 Task: Look for space in Caohe, China from 15th June, 2023 to 21st June, 2023 for 5 adults in price range Rs.14000 to Rs.25000. Place can be entire place with 3 bedrooms having 3 beds and 3 bathrooms. Property type can be house, flat, guest house. Booking option can be shelf check-in. Required host language is Chinese (Simplified).
Action: Mouse moved to (637, 87)
Screenshot: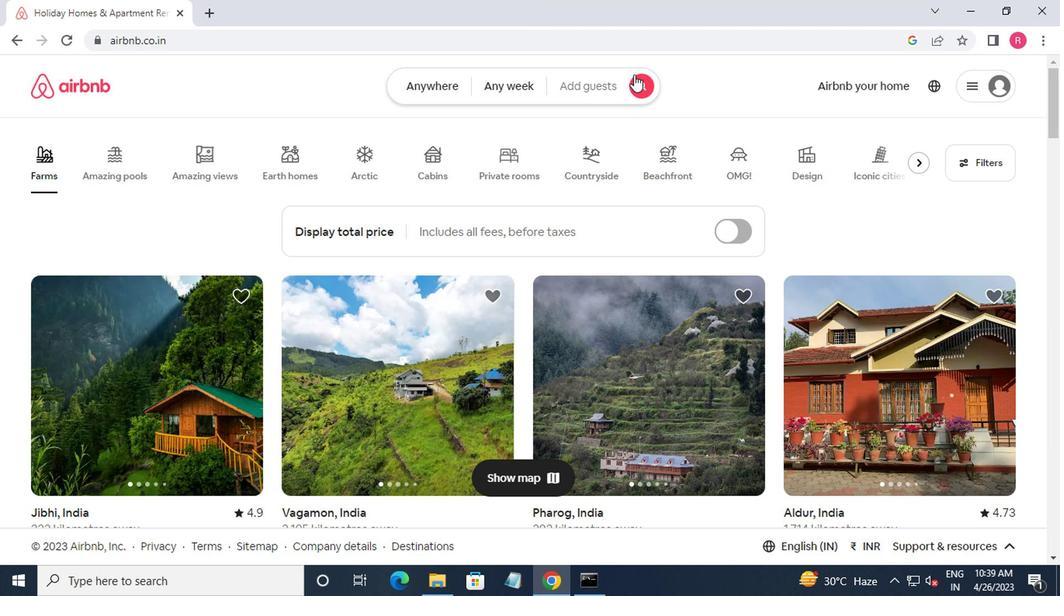 
Action: Mouse pressed left at (637, 87)
Screenshot: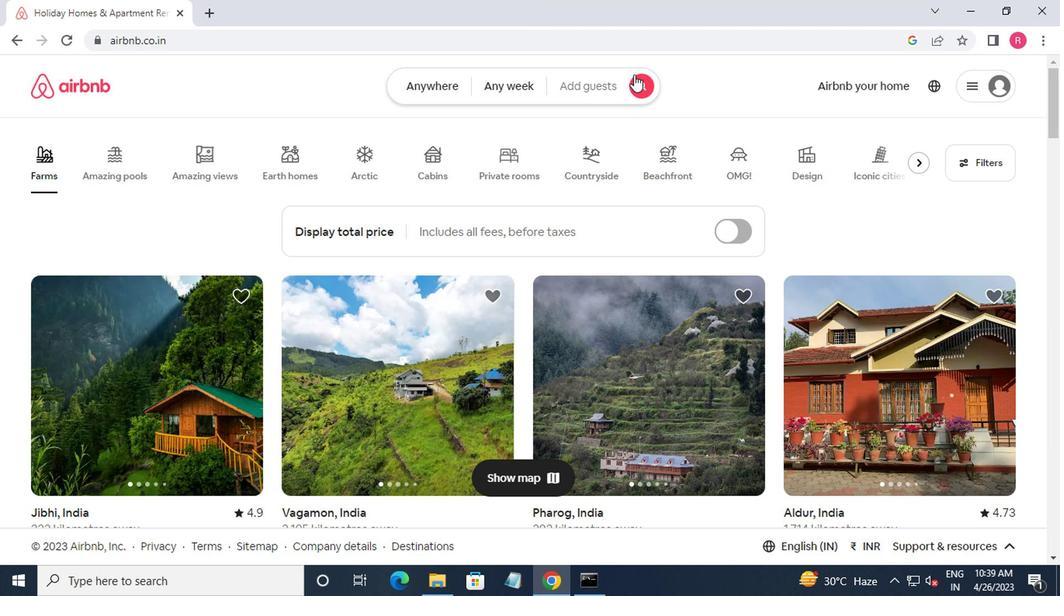 
Action: Mouse moved to (307, 161)
Screenshot: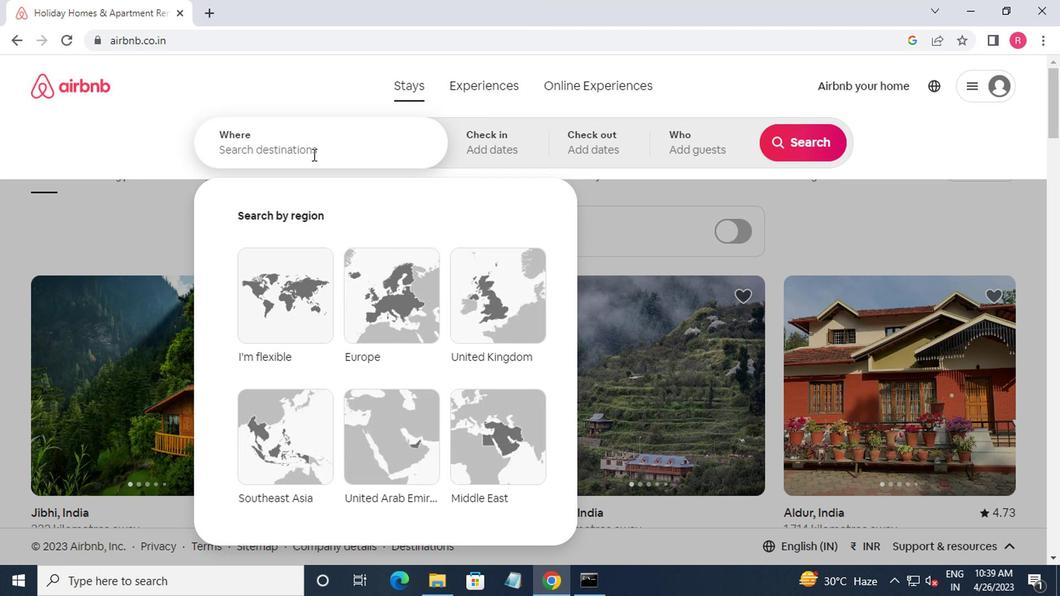 
Action: Mouse pressed left at (307, 161)
Screenshot: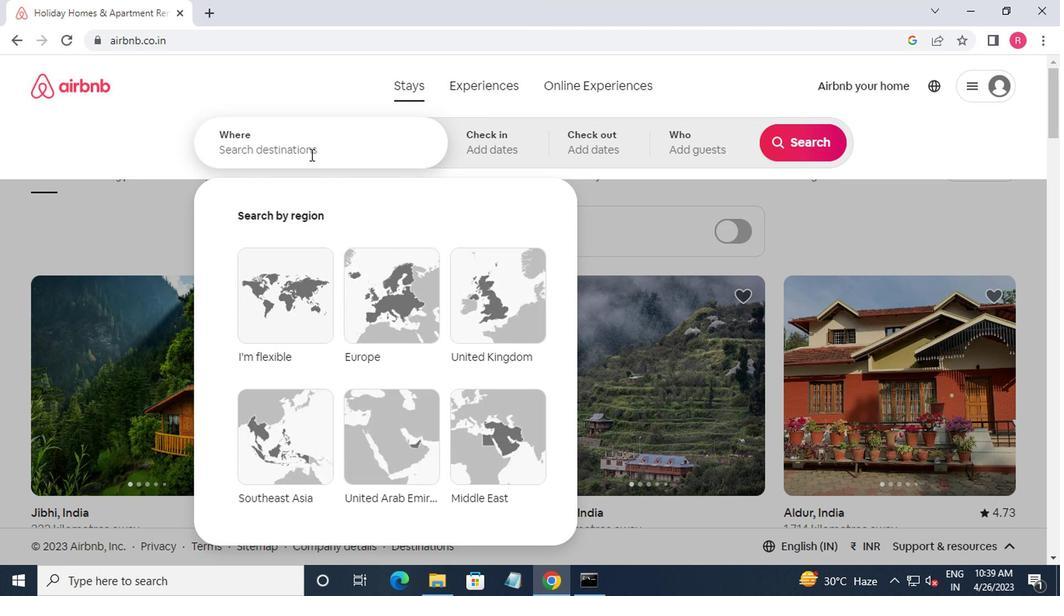 
Action: Mouse moved to (309, 164)
Screenshot: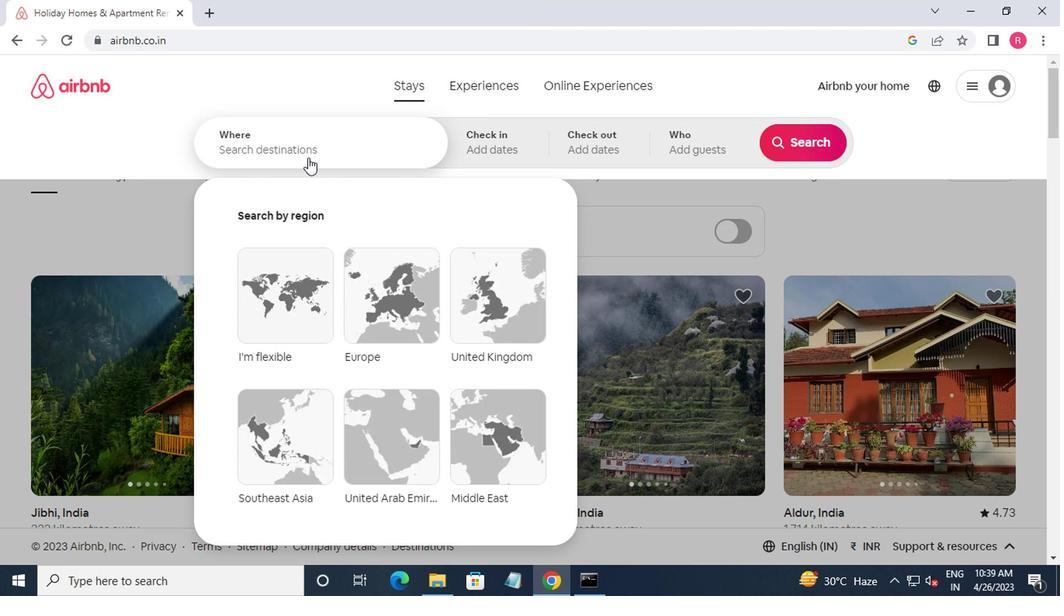 
Action: Key pressed caoj<Key.backspace>he,china<Key.enter>
Screenshot: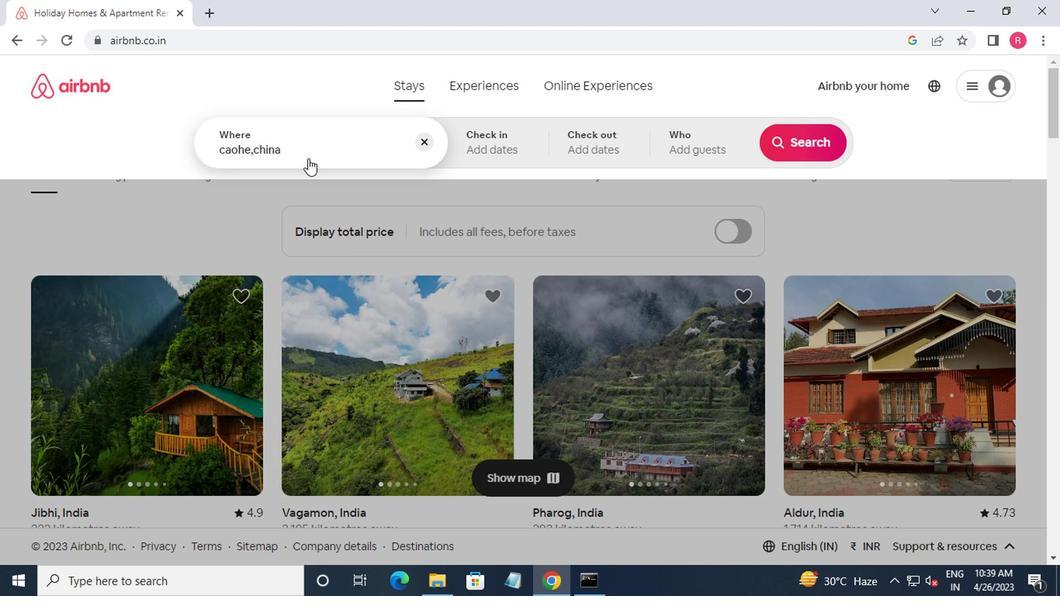
Action: Mouse moved to (788, 264)
Screenshot: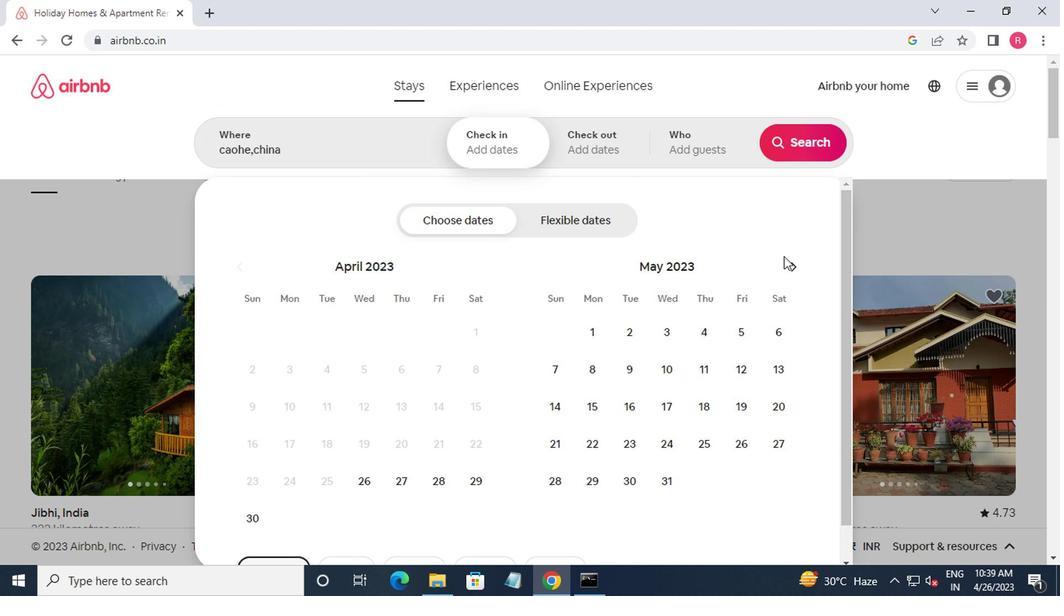 
Action: Mouse pressed left at (788, 264)
Screenshot: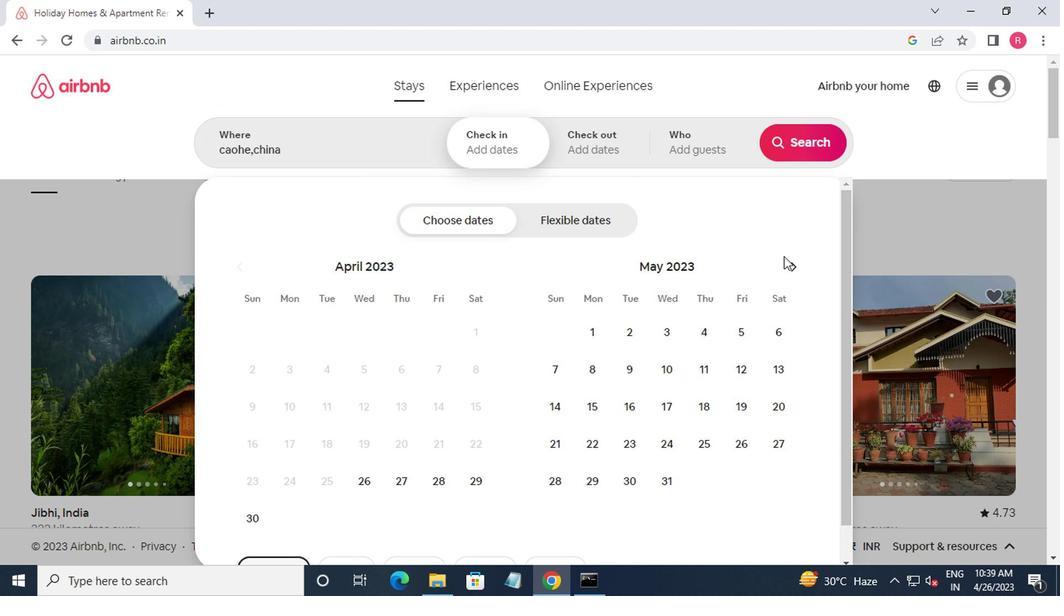 
Action: Mouse moved to (694, 404)
Screenshot: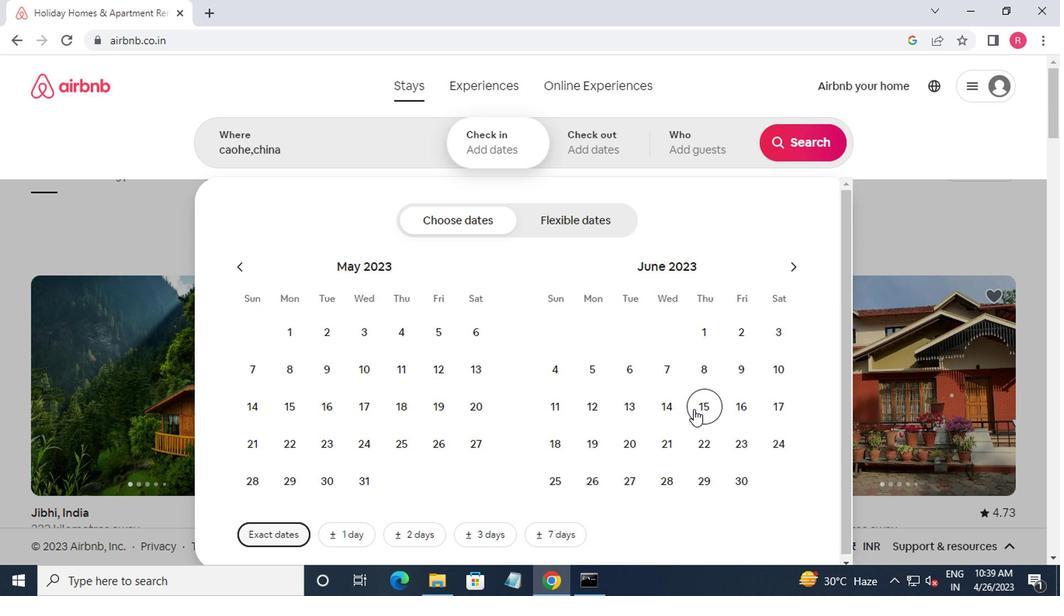 
Action: Mouse pressed left at (694, 404)
Screenshot: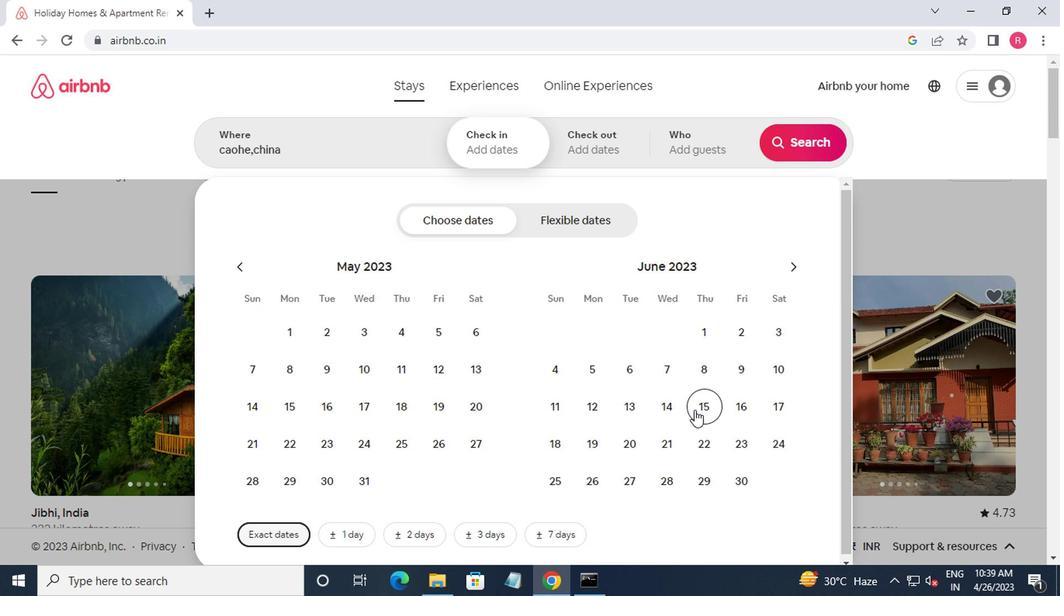 
Action: Mouse moved to (680, 435)
Screenshot: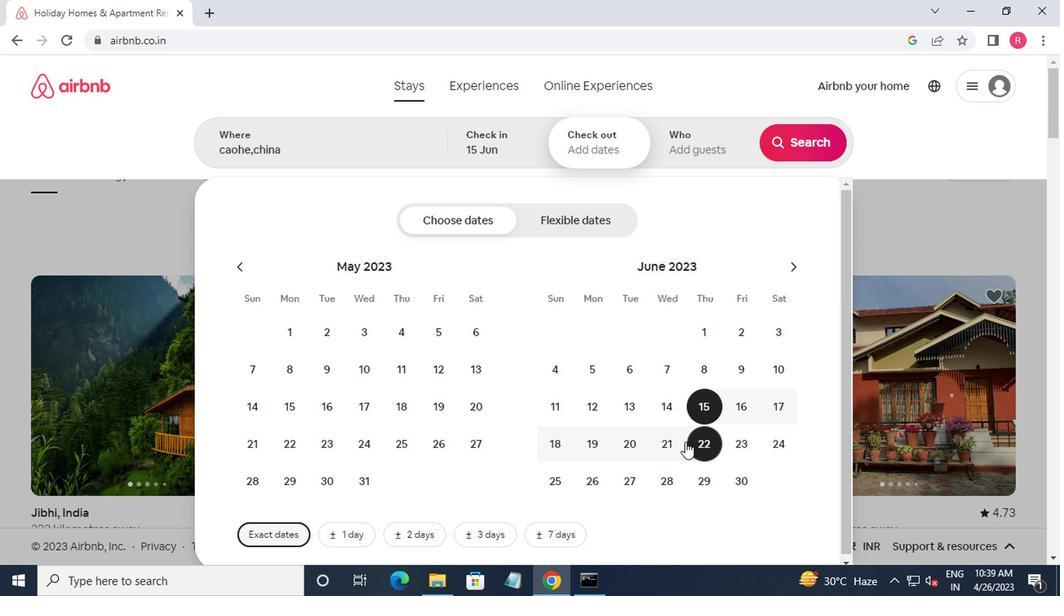 
Action: Mouse pressed left at (680, 435)
Screenshot: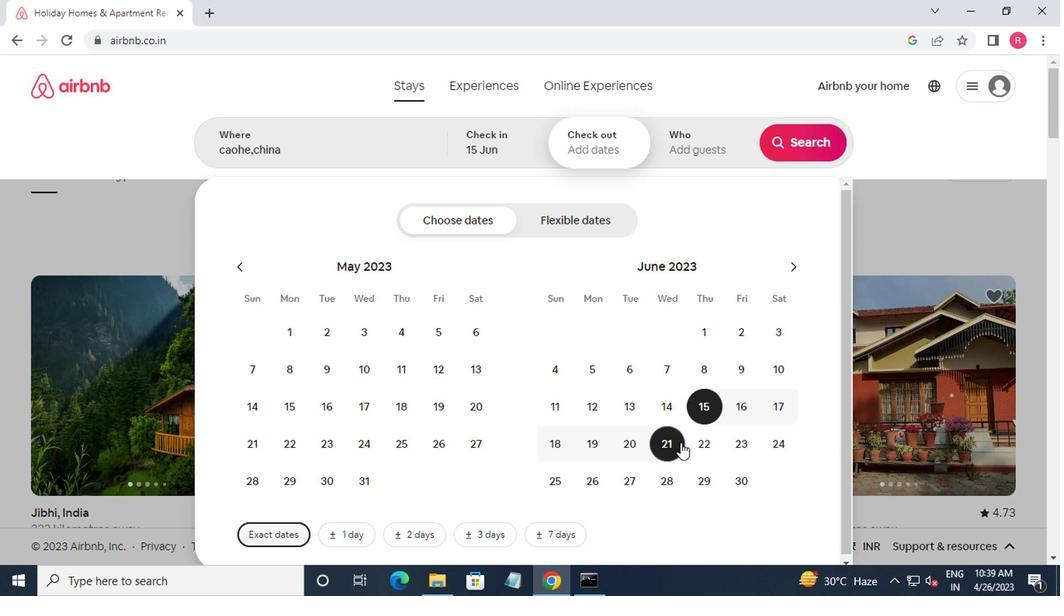 
Action: Mouse moved to (682, 163)
Screenshot: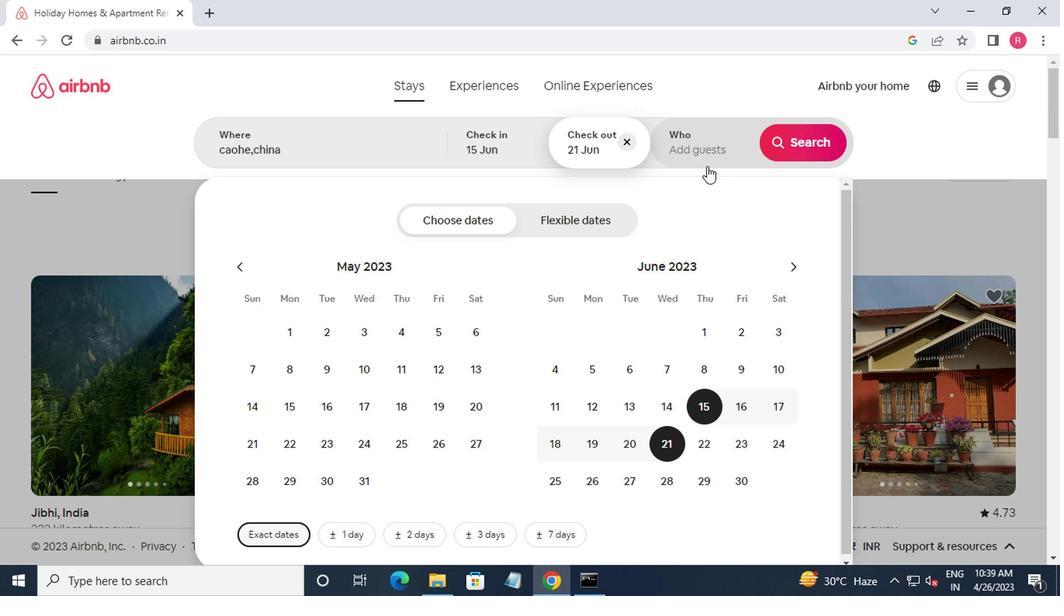 
Action: Mouse pressed left at (682, 163)
Screenshot: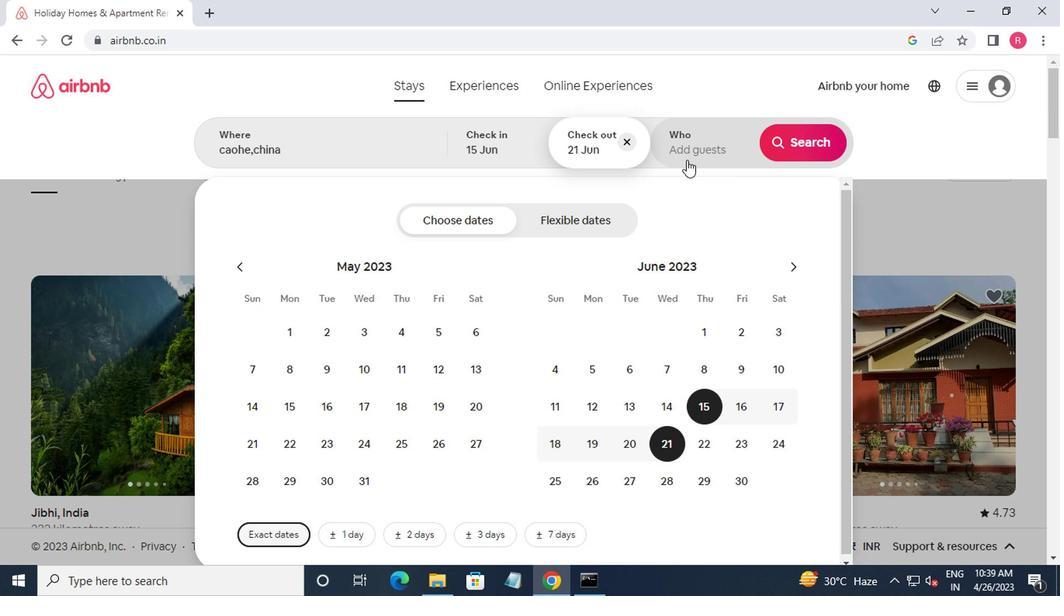 
Action: Mouse moved to (803, 225)
Screenshot: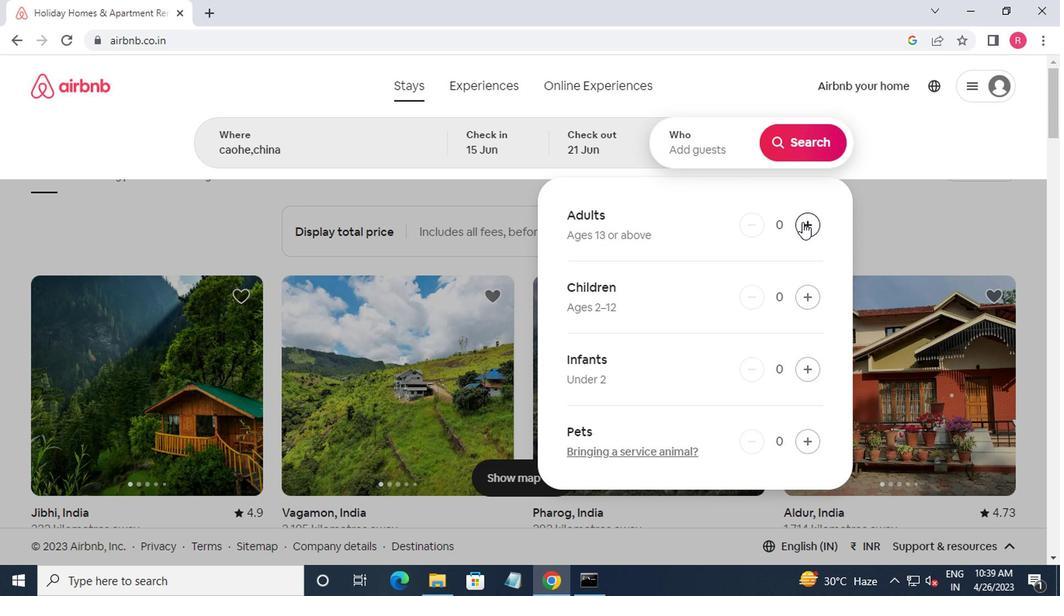 
Action: Mouse pressed left at (803, 225)
Screenshot: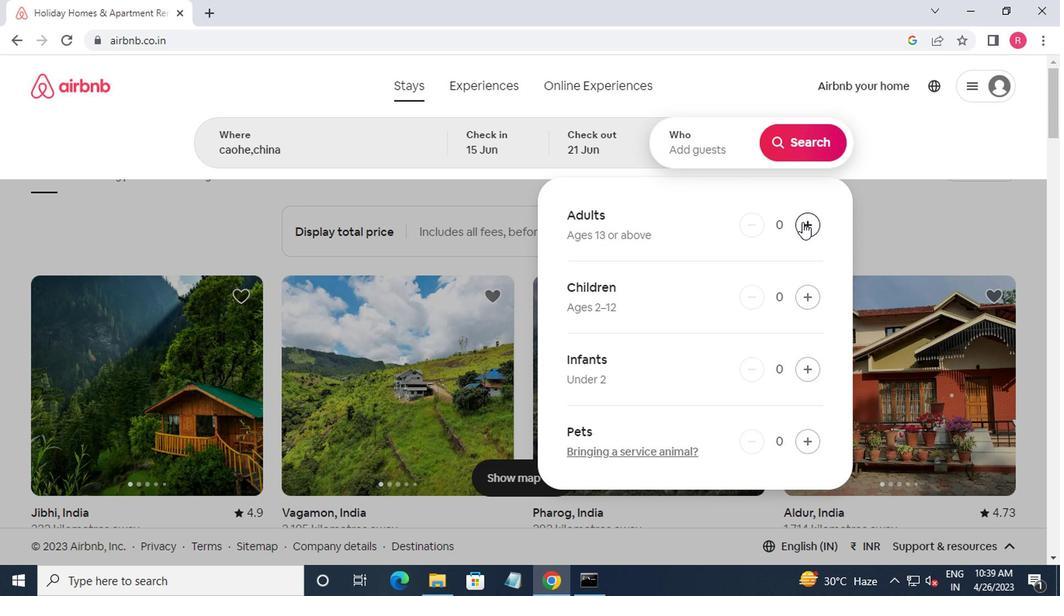 
Action: Mouse moved to (803, 226)
Screenshot: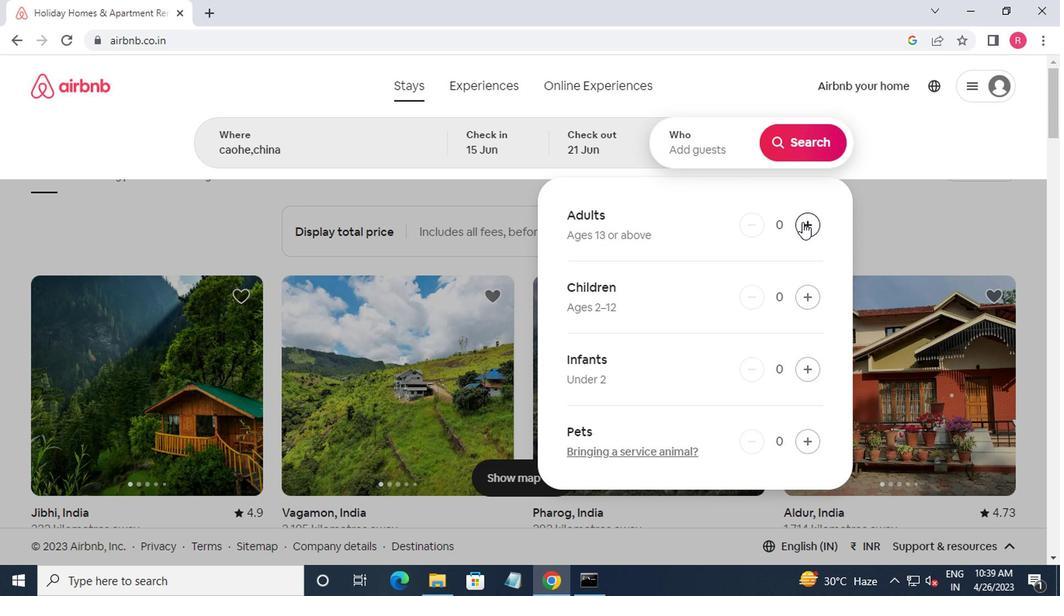 
Action: Mouse pressed left at (803, 226)
Screenshot: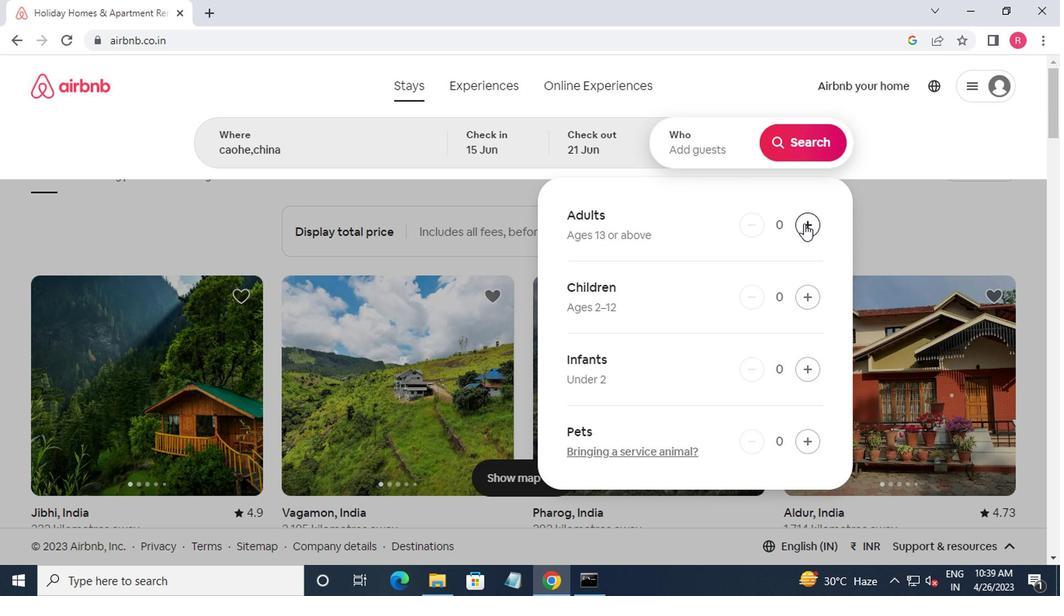 
Action: Mouse moved to (803, 226)
Screenshot: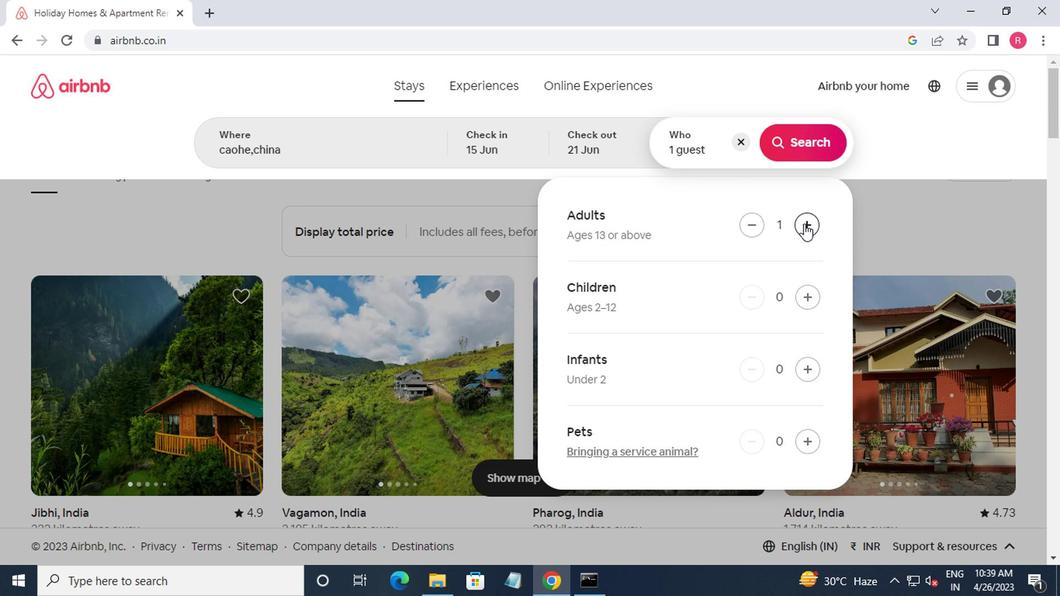 
Action: Mouse pressed left at (803, 226)
Screenshot: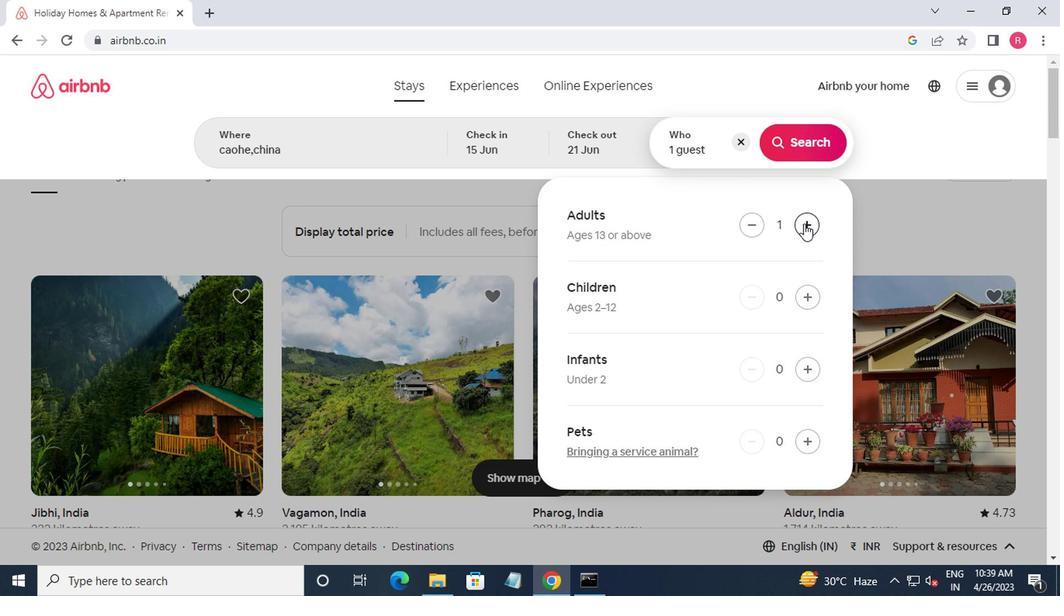 
Action: Mouse pressed left at (803, 226)
Screenshot: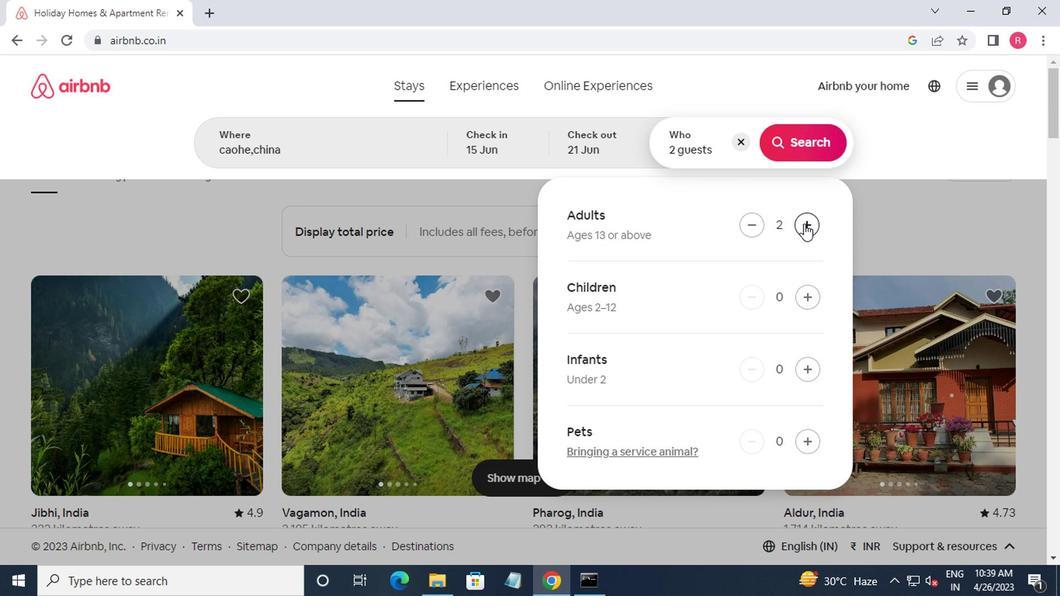 
Action: Mouse pressed left at (803, 226)
Screenshot: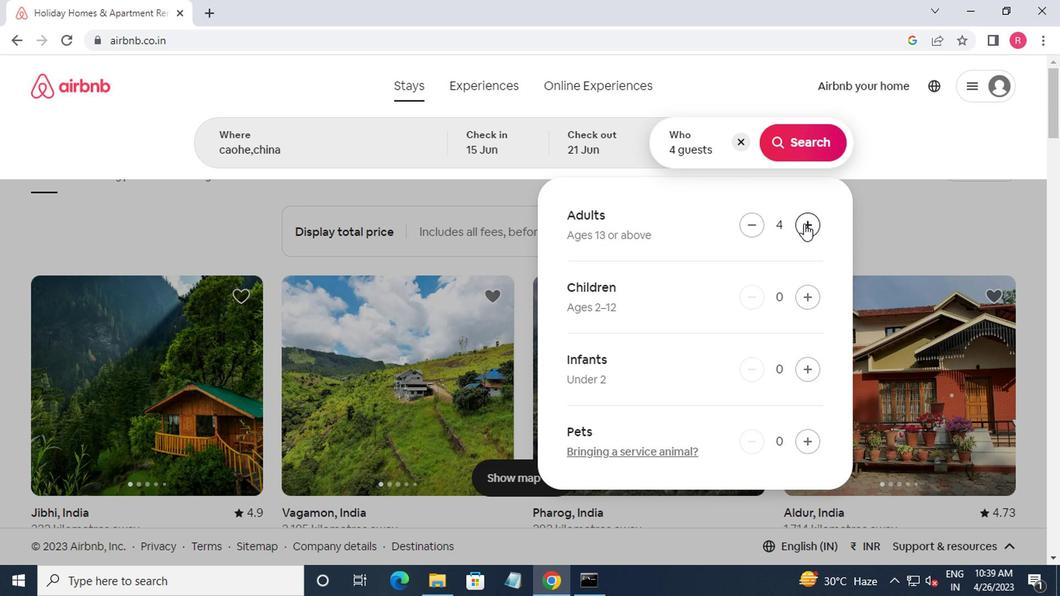 
Action: Mouse moved to (794, 159)
Screenshot: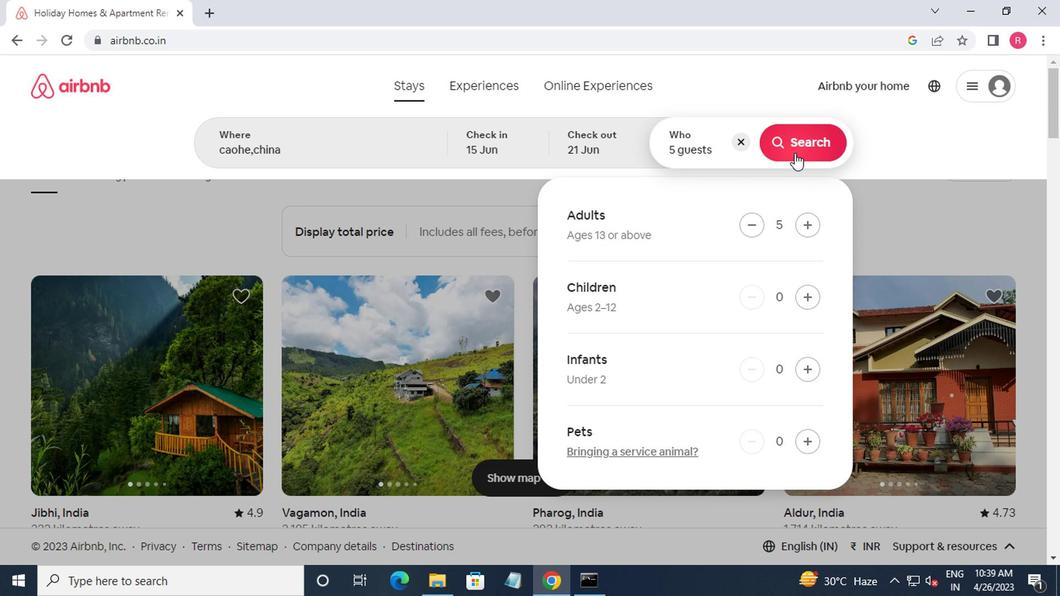
Action: Mouse pressed left at (794, 159)
Screenshot: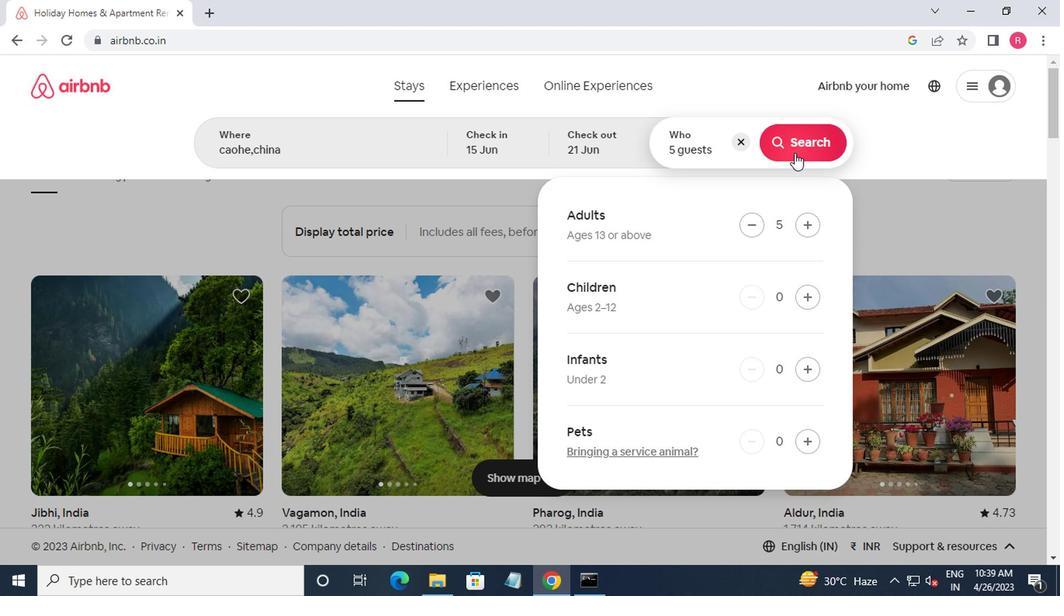 
Action: Mouse moved to (993, 156)
Screenshot: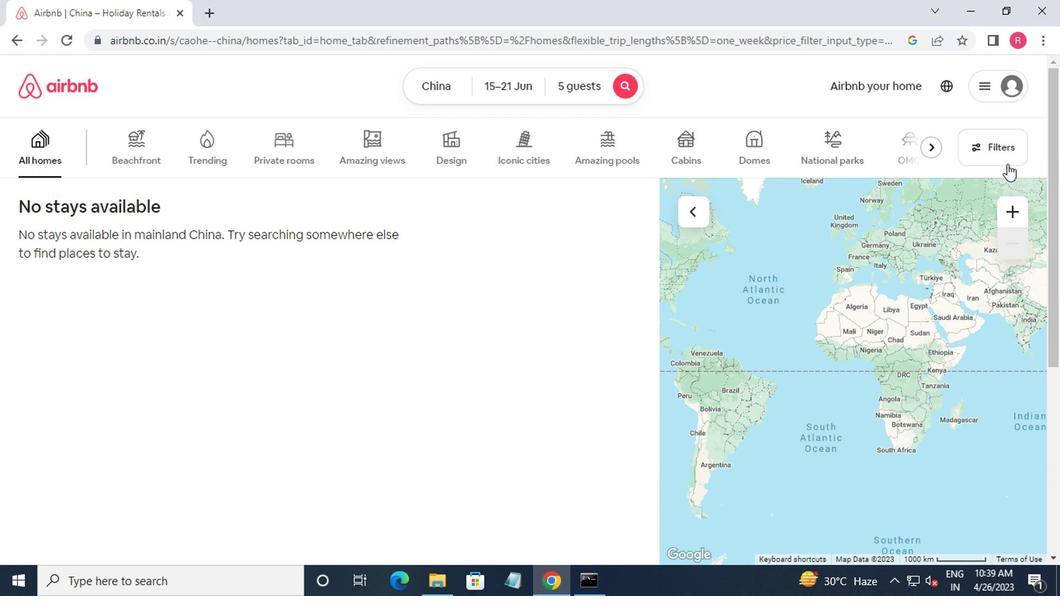 
Action: Mouse pressed left at (993, 156)
Screenshot: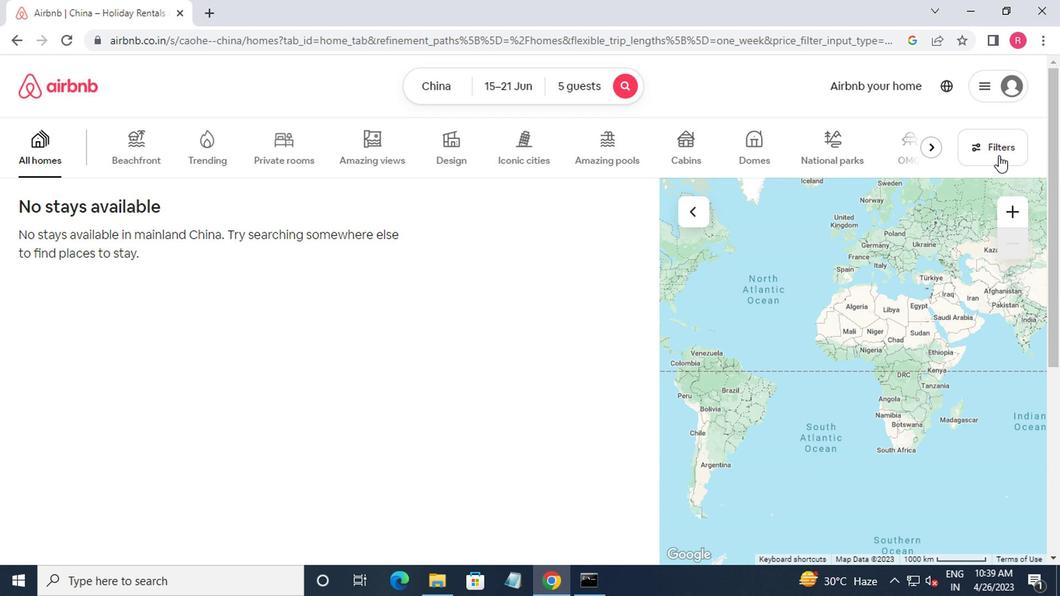 
Action: Mouse moved to (396, 252)
Screenshot: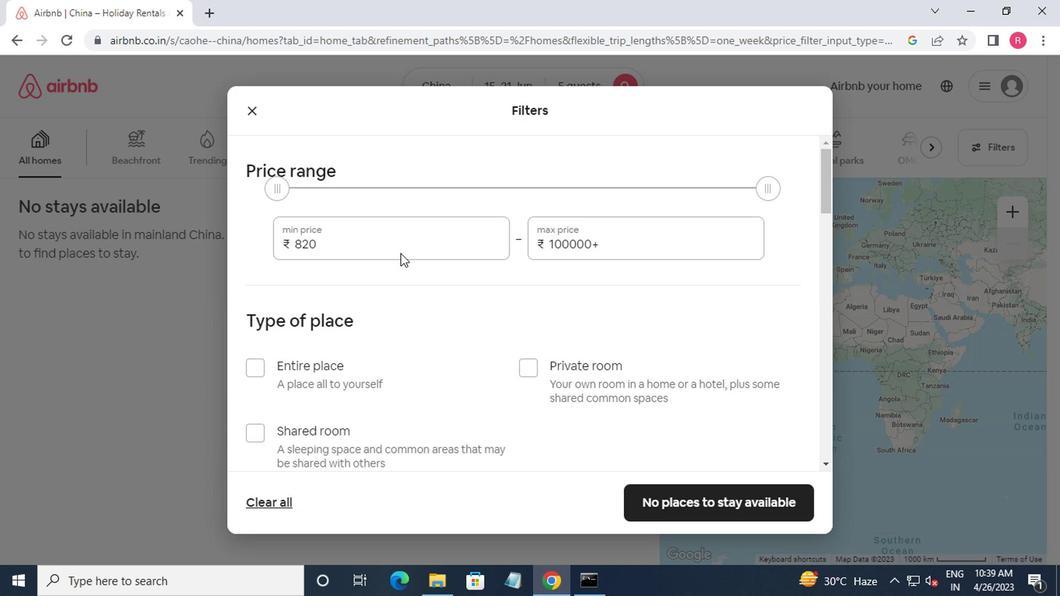 
Action: Mouse pressed left at (396, 252)
Screenshot: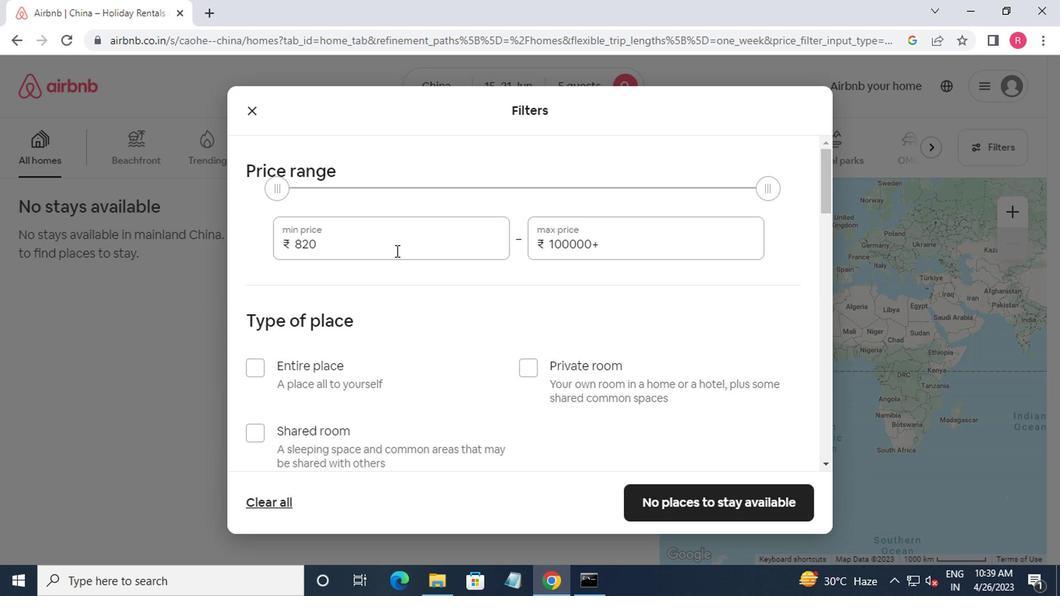 
Action: Mouse moved to (394, 252)
Screenshot: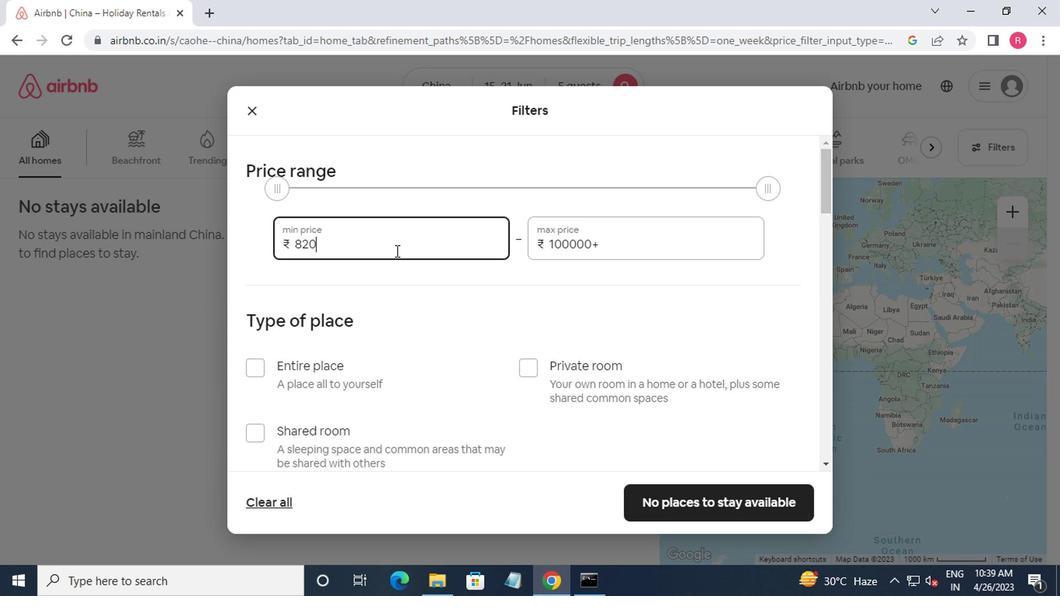 
Action: Key pressed <Key.backspace><Key.backspace><Key.backspace><Key.backspace>14000<Key.backspace><Key.backspace><Key.backspace><Key.backspace><Key.backspace><Key.backspace><Key.backspace><Key.backspace><Key.backspace><Key.backspace><Key.backspace>14000<Key.tab>250000<Key.backspace>
Screenshot: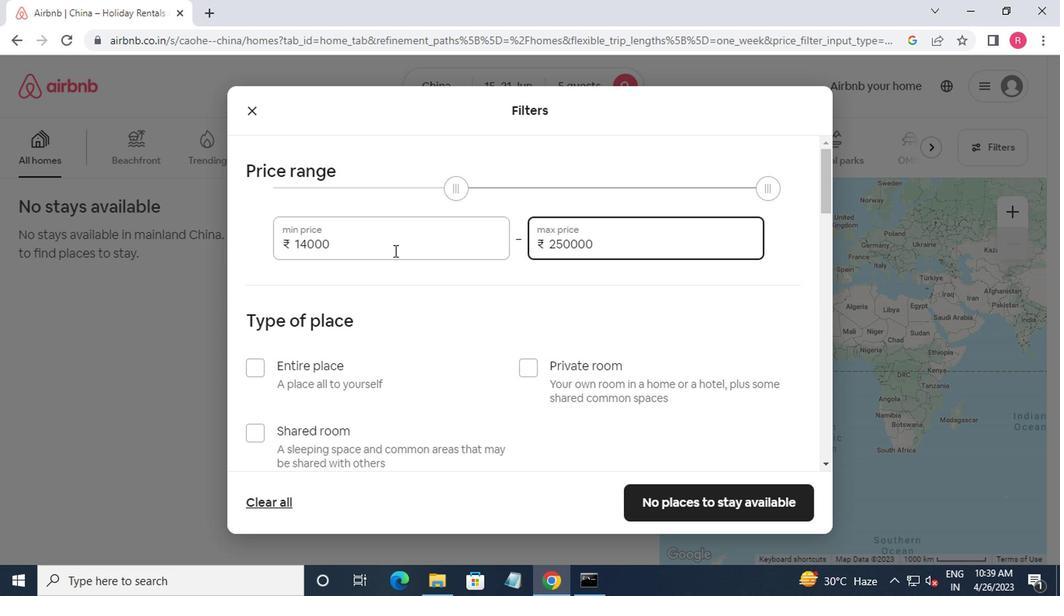 
Action: Mouse moved to (419, 253)
Screenshot: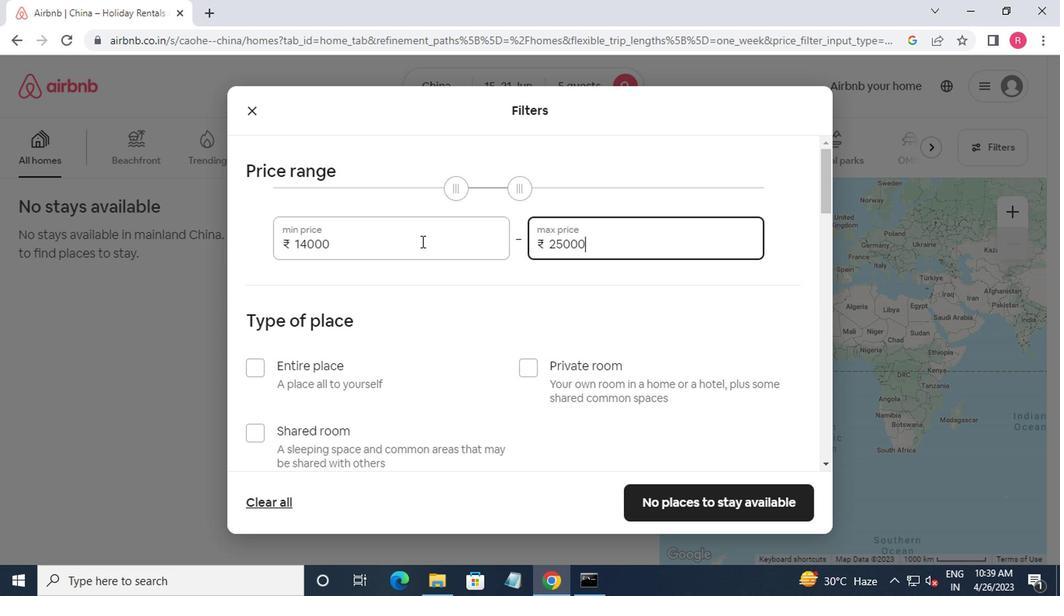 
Action: Mouse scrolled (419, 252) with delta (0, 0)
Screenshot: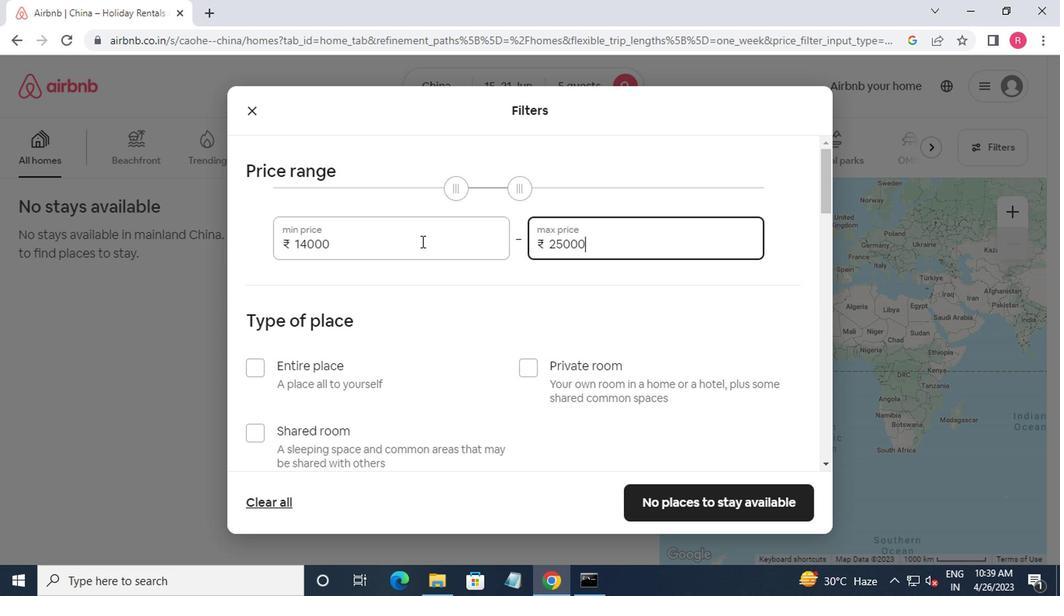 
Action: Mouse moved to (423, 255)
Screenshot: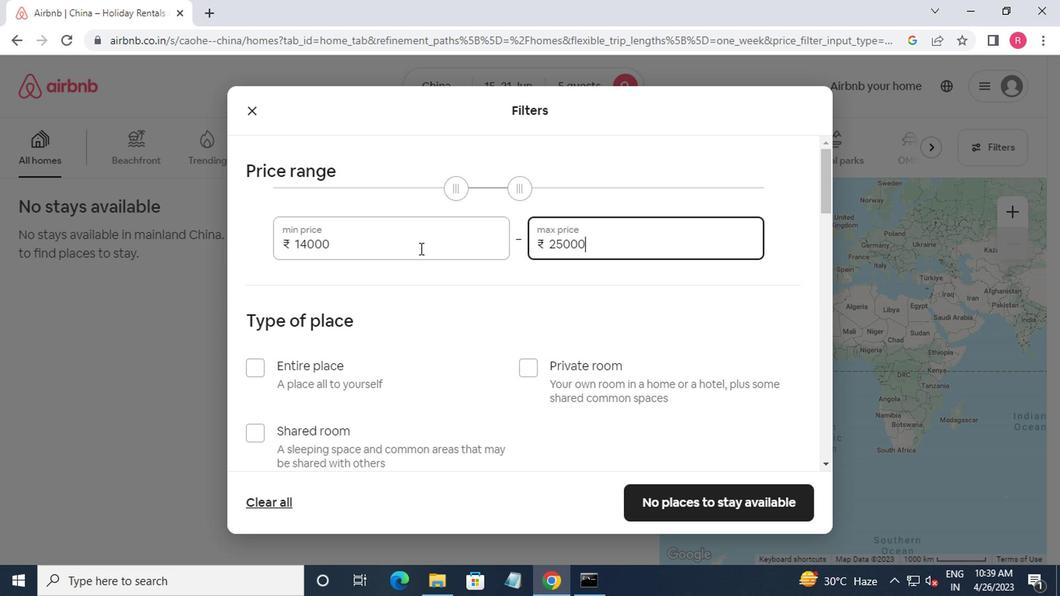 
Action: Mouse scrolled (423, 254) with delta (0, 0)
Screenshot: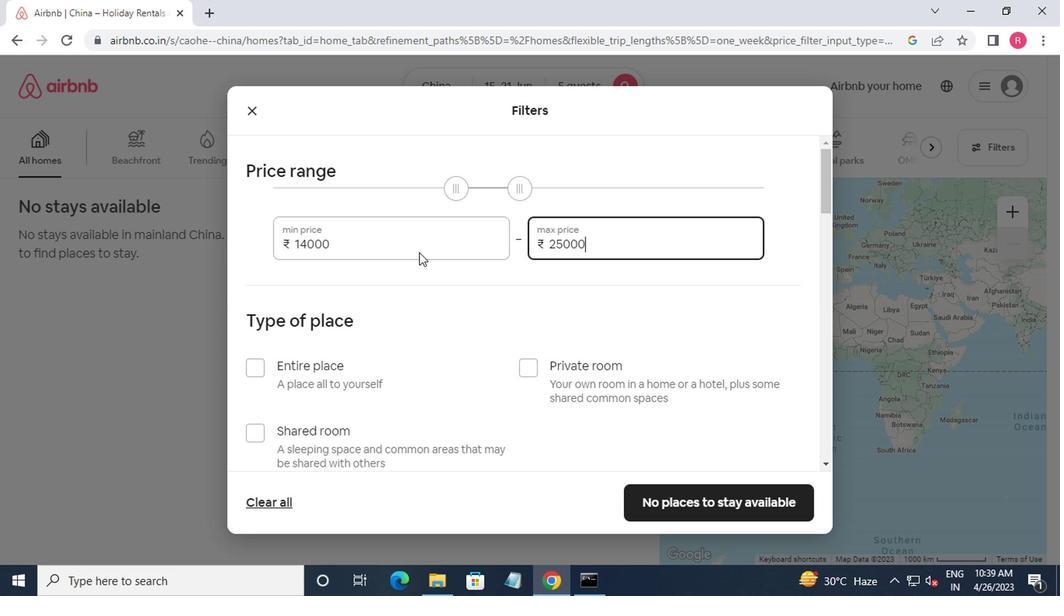 
Action: Mouse moved to (259, 217)
Screenshot: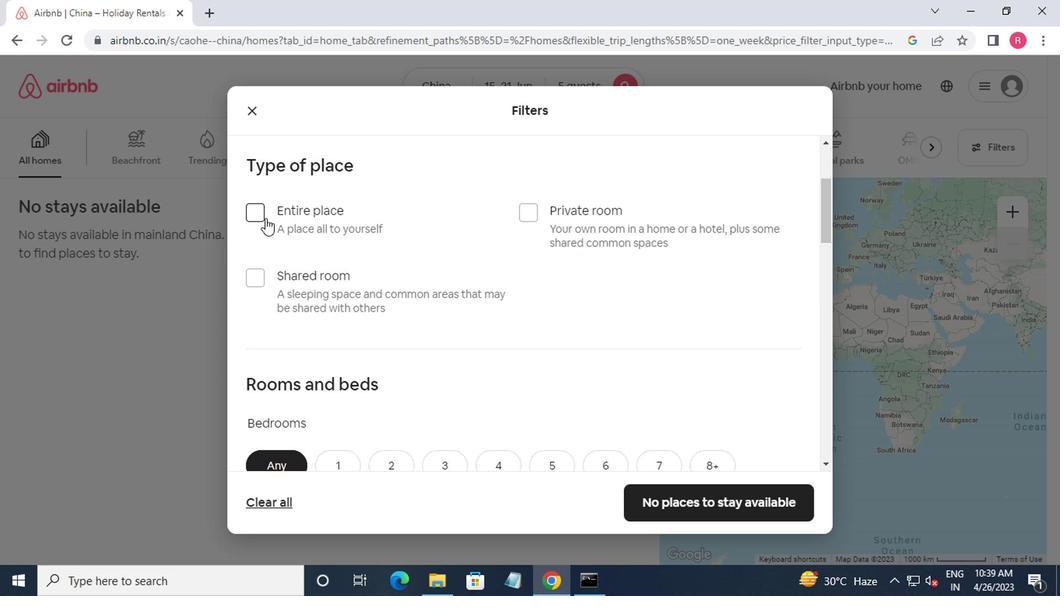 
Action: Mouse pressed left at (259, 217)
Screenshot: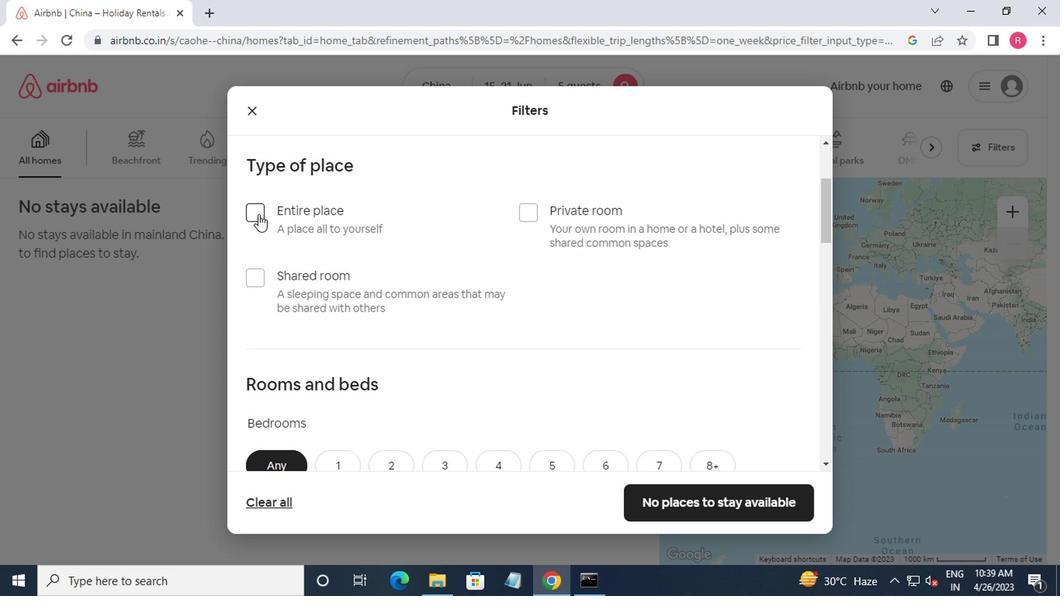 
Action: Mouse moved to (270, 232)
Screenshot: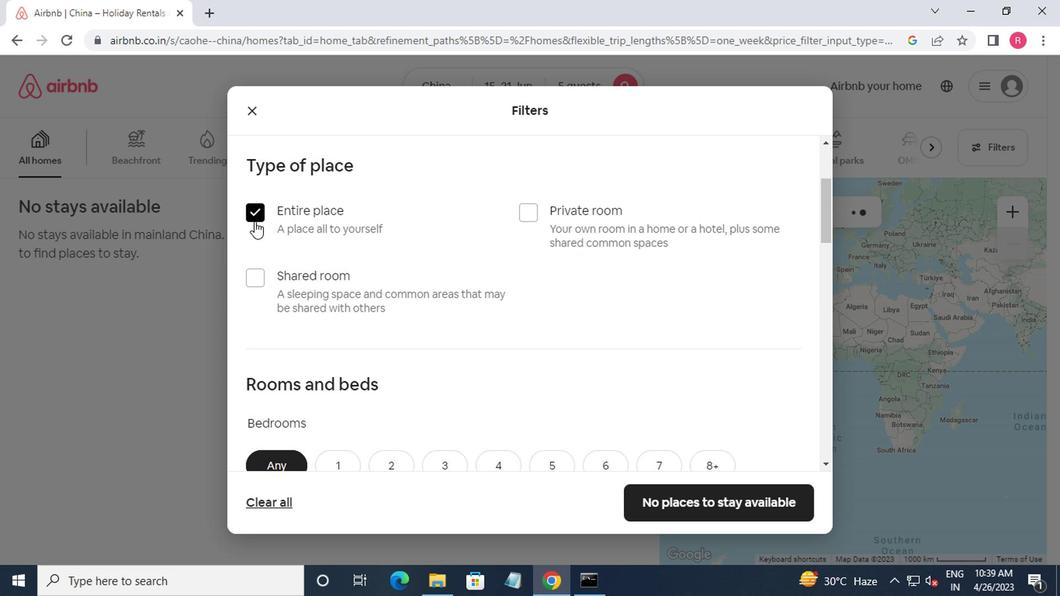 
Action: Mouse scrolled (270, 231) with delta (0, -1)
Screenshot: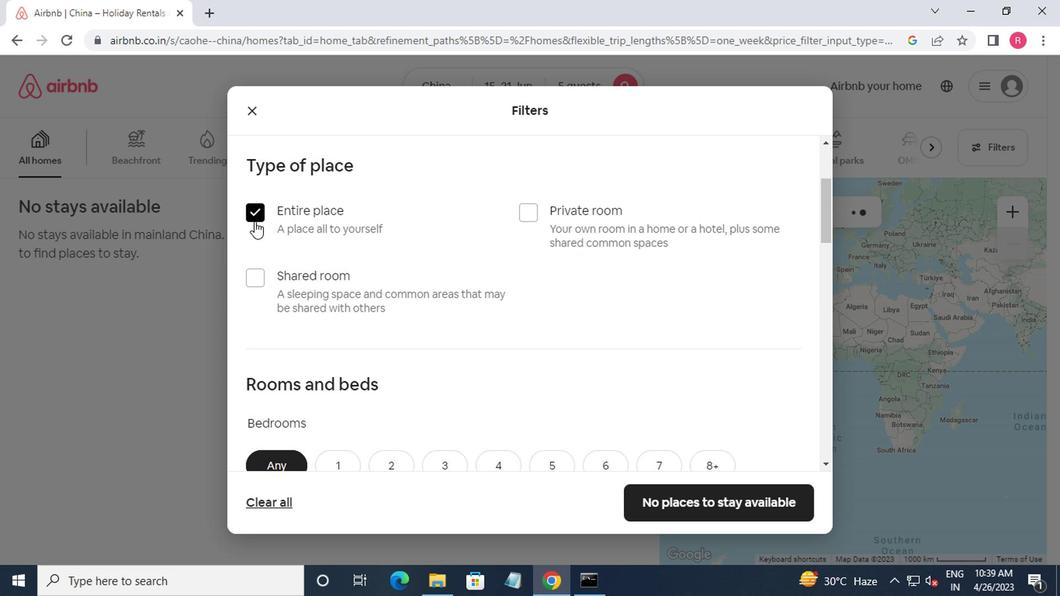 
Action: Mouse moved to (277, 237)
Screenshot: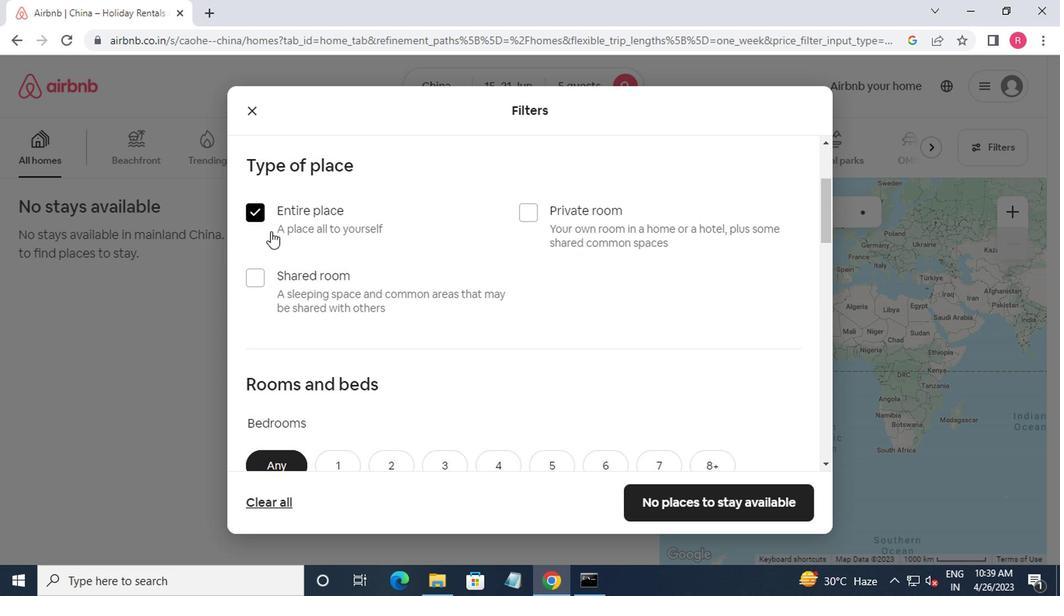 
Action: Mouse scrolled (277, 236) with delta (0, 0)
Screenshot: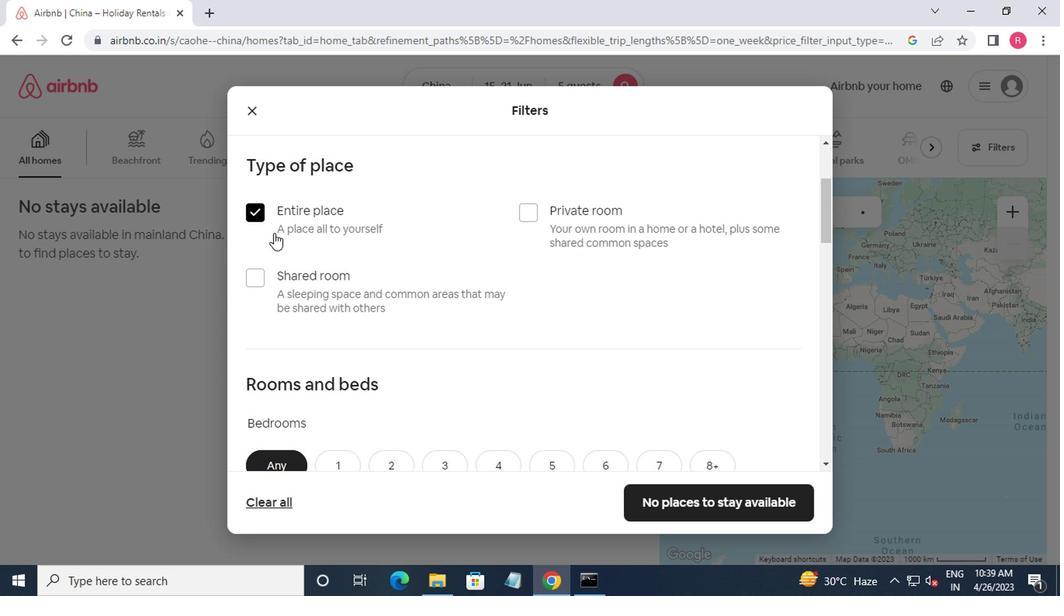 
Action: Mouse moved to (282, 245)
Screenshot: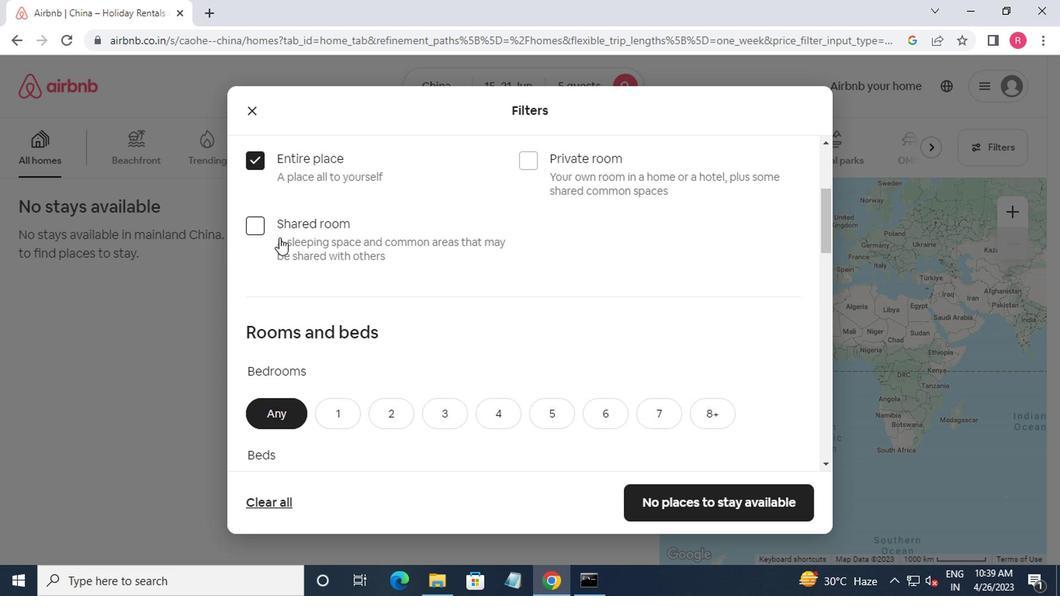 
Action: Mouse scrolled (282, 244) with delta (0, -1)
Screenshot: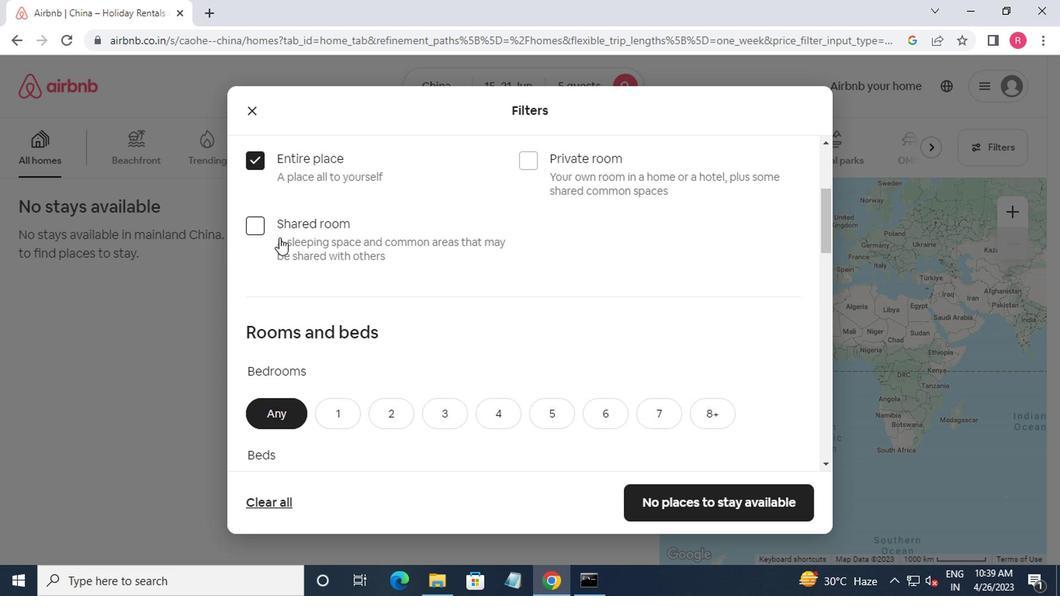 
Action: Mouse moved to (442, 240)
Screenshot: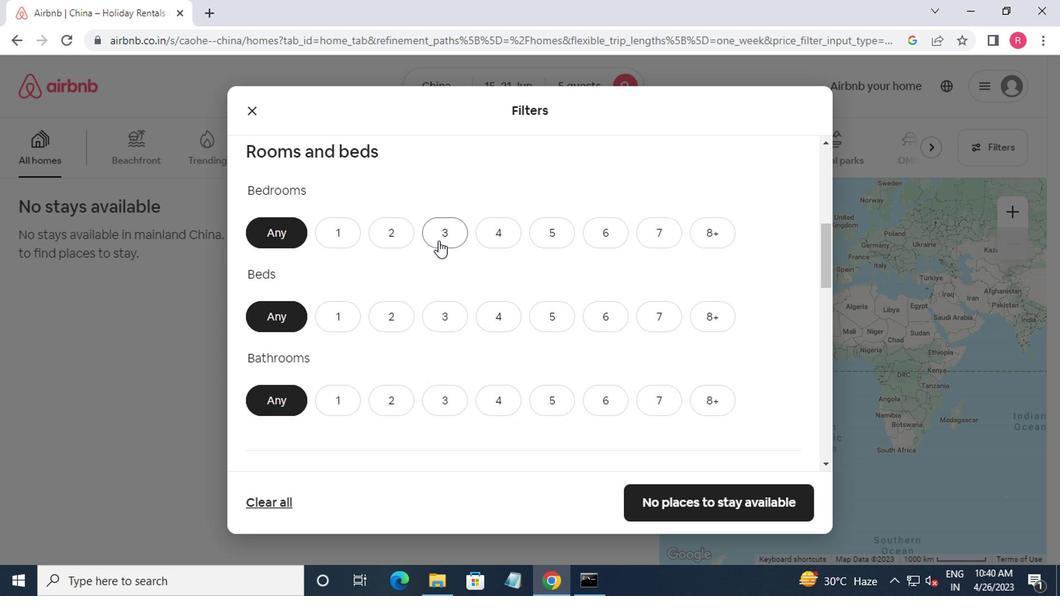
Action: Mouse pressed left at (442, 240)
Screenshot: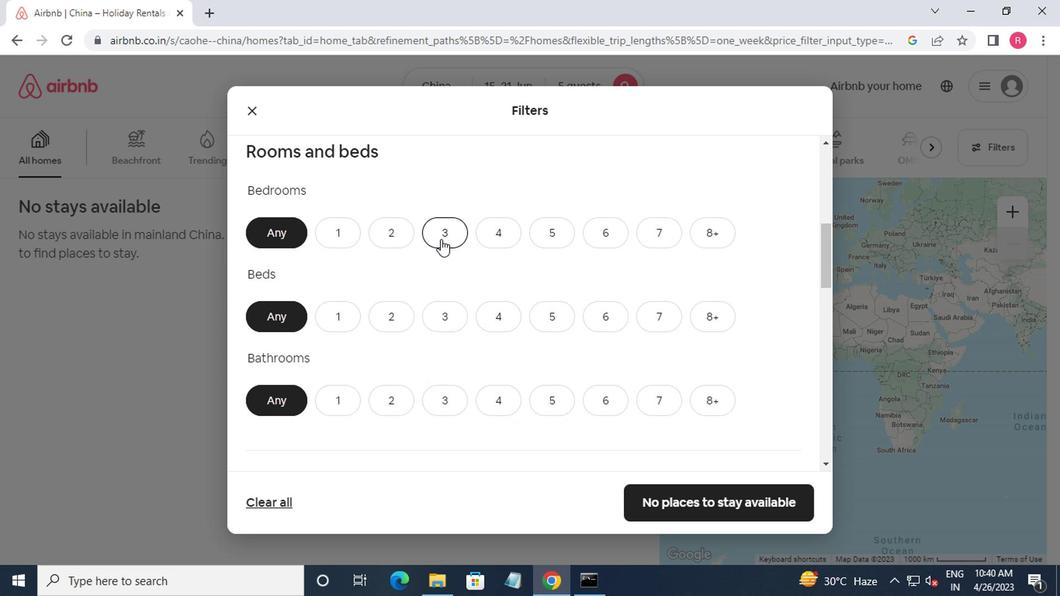 
Action: Mouse moved to (452, 314)
Screenshot: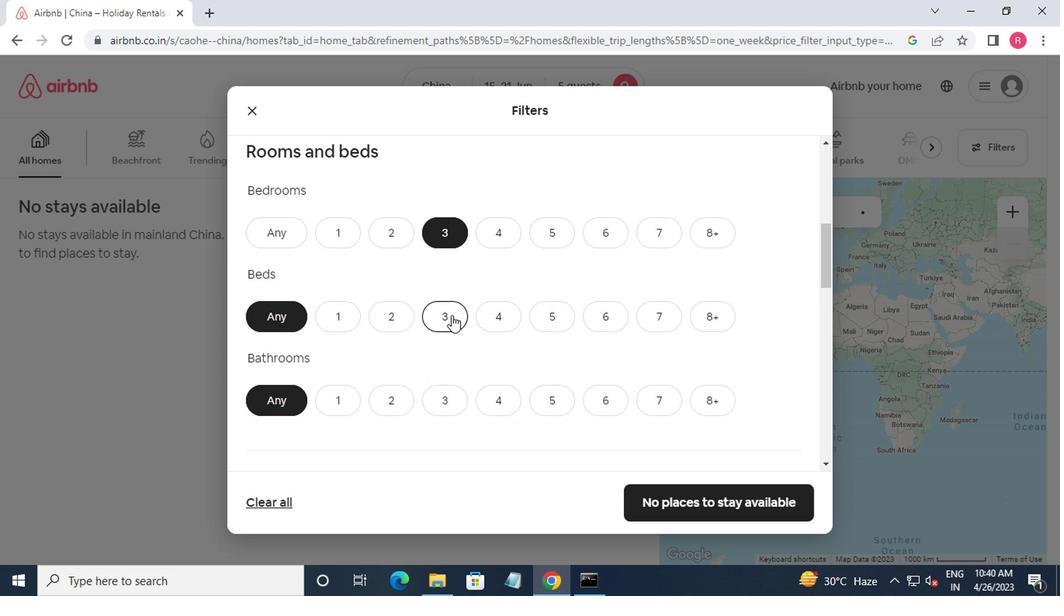 
Action: Mouse pressed left at (452, 314)
Screenshot: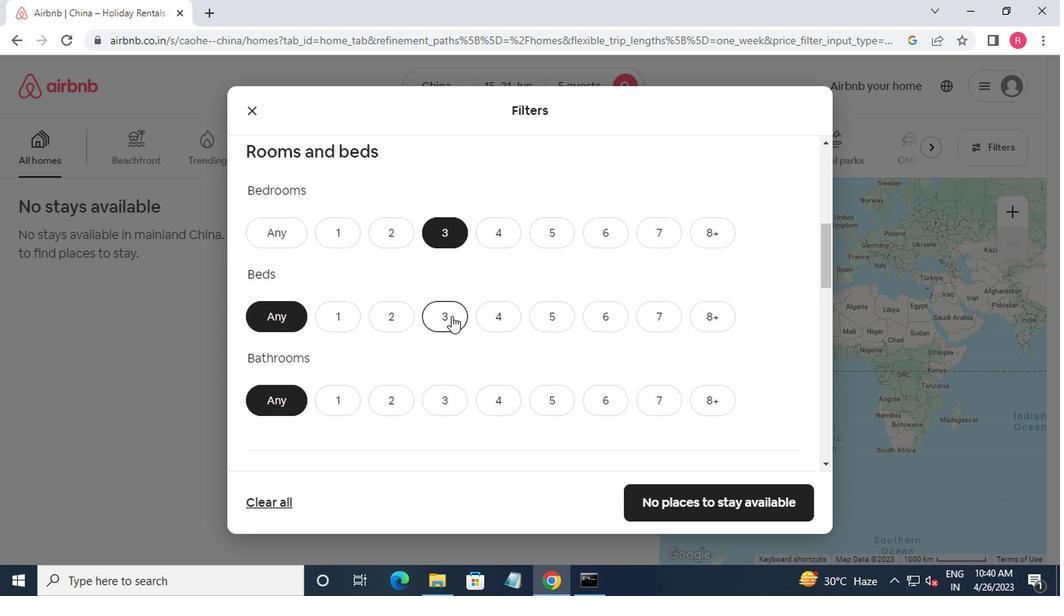 
Action: Mouse moved to (454, 314)
Screenshot: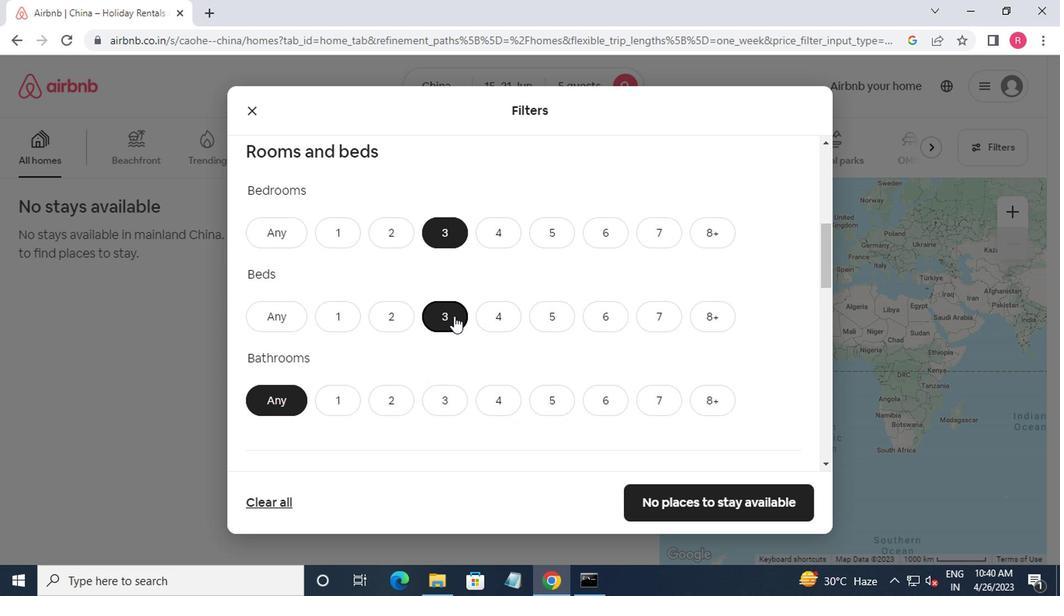 
Action: Mouse scrolled (454, 313) with delta (0, 0)
Screenshot: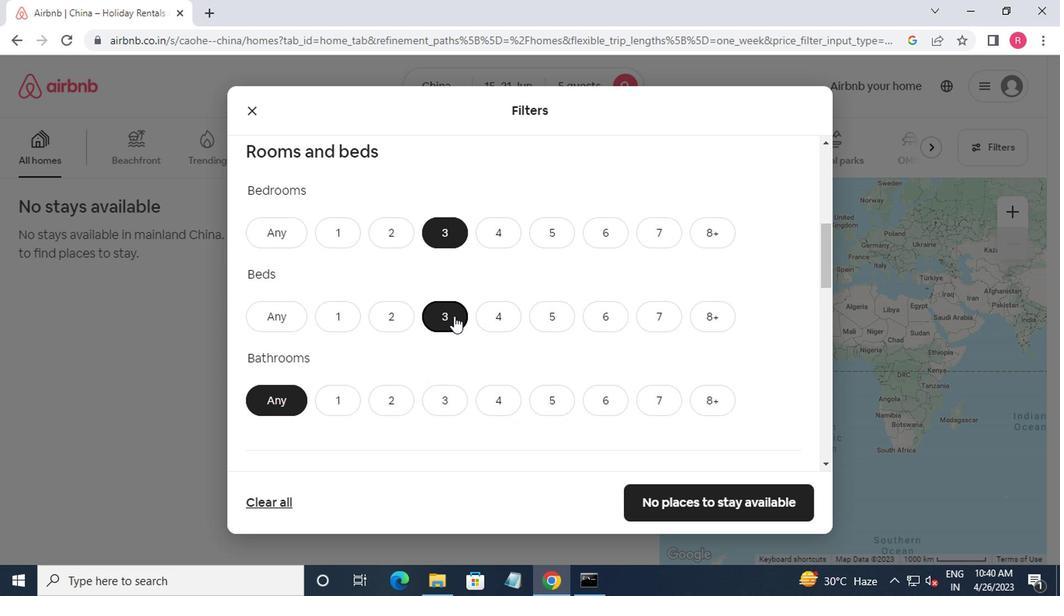 
Action: Mouse moved to (454, 316)
Screenshot: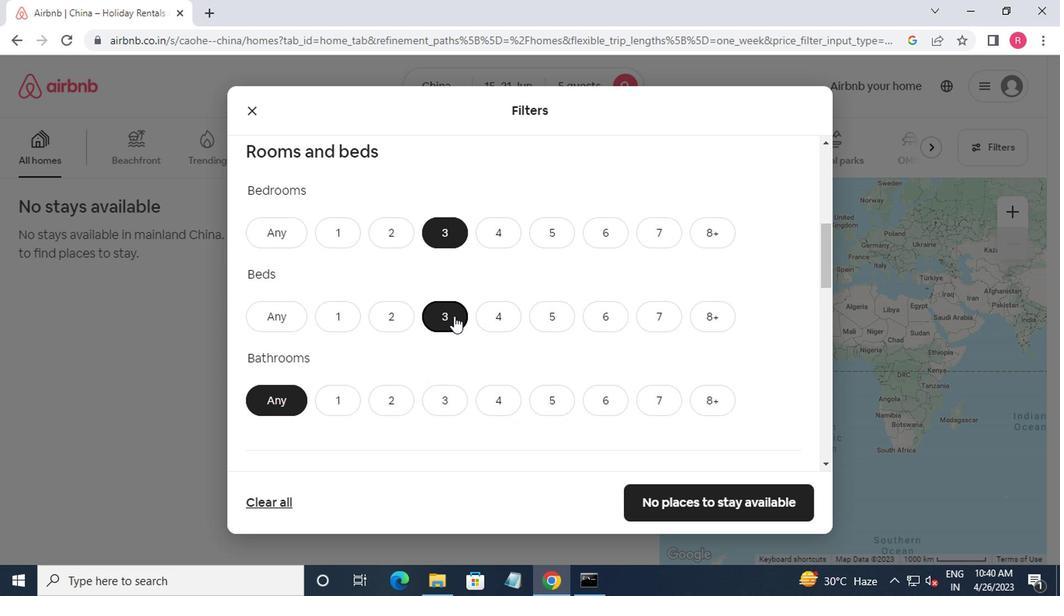 
Action: Mouse scrolled (454, 315) with delta (0, 0)
Screenshot: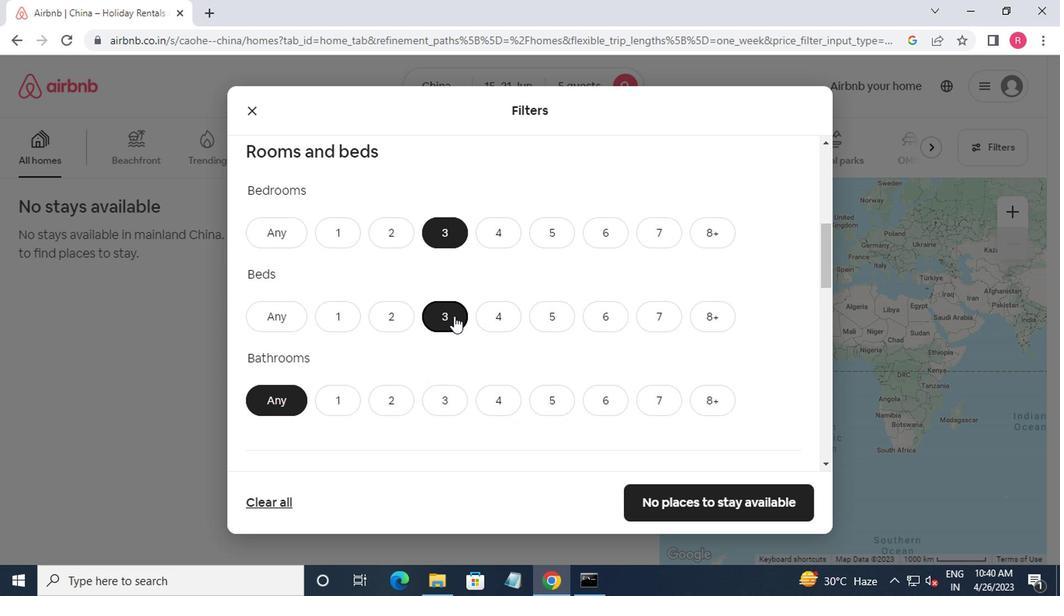 
Action: Mouse moved to (435, 255)
Screenshot: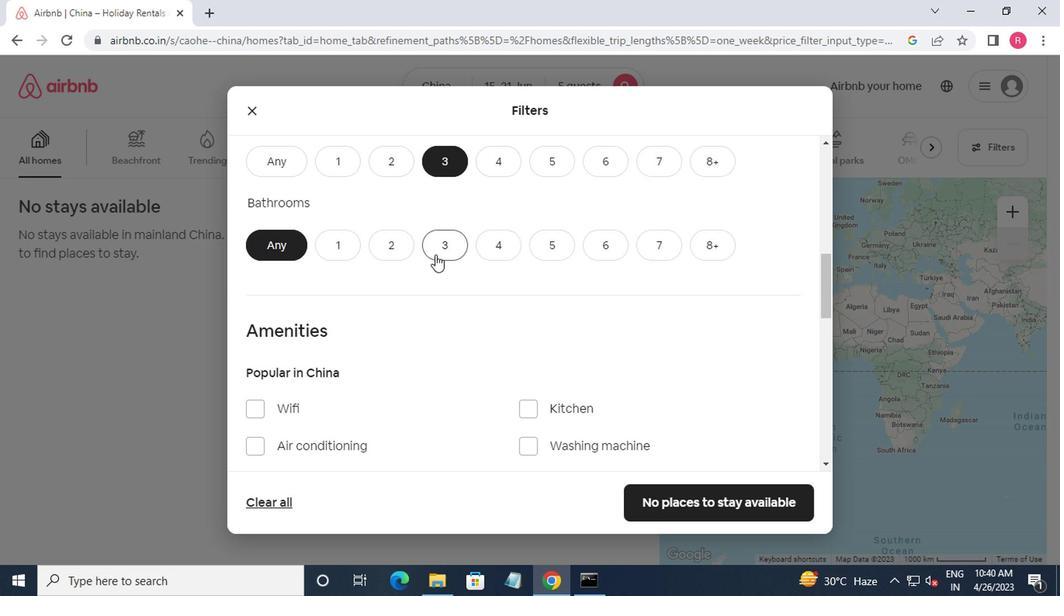 
Action: Mouse pressed left at (435, 255)
Screenshot: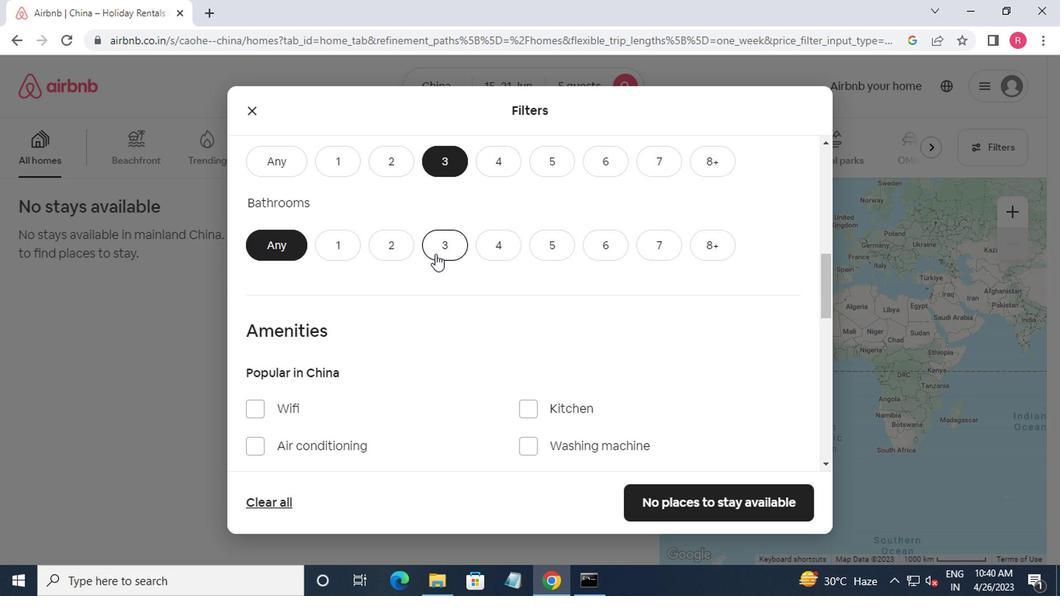 
Action: Mouse moved to (437, 255)
Screenshot: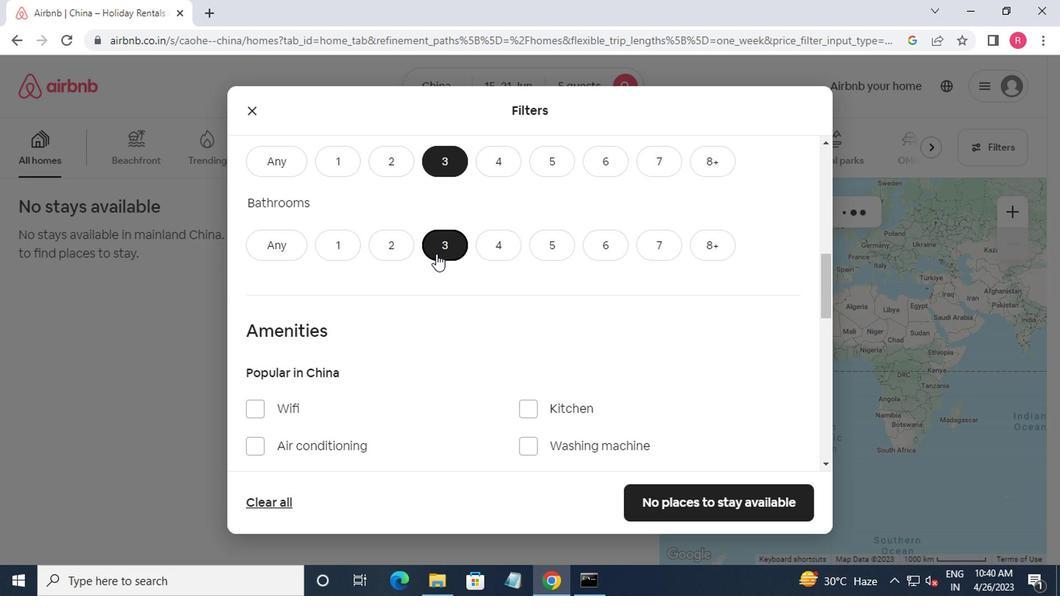 
Action: Mouse scrolled (437, 254) with delta (0, 0)
Screenshot: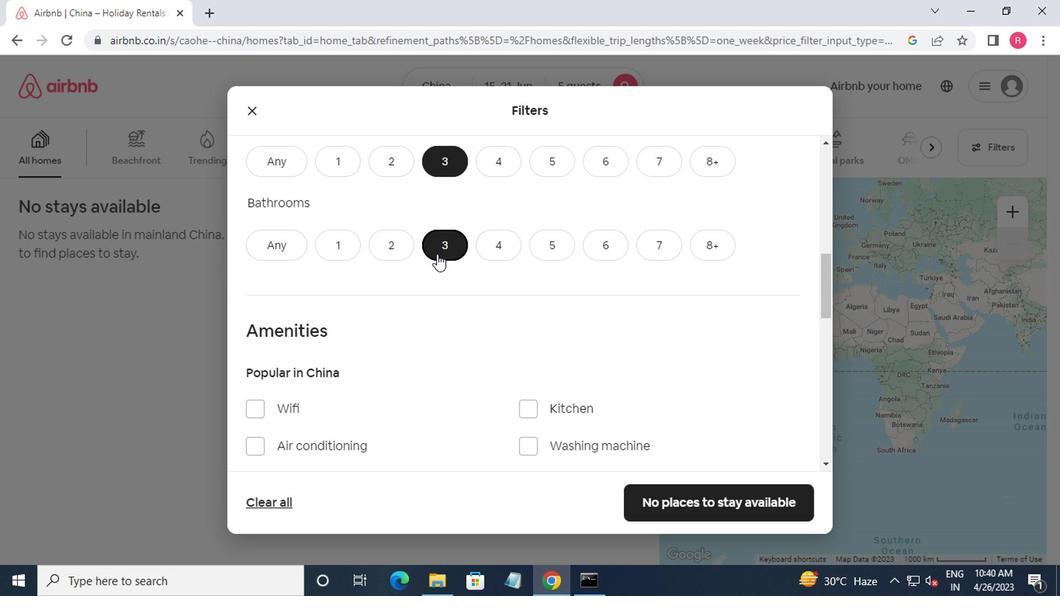 
Action: Mouse moved to (322, 326)
Screenshot: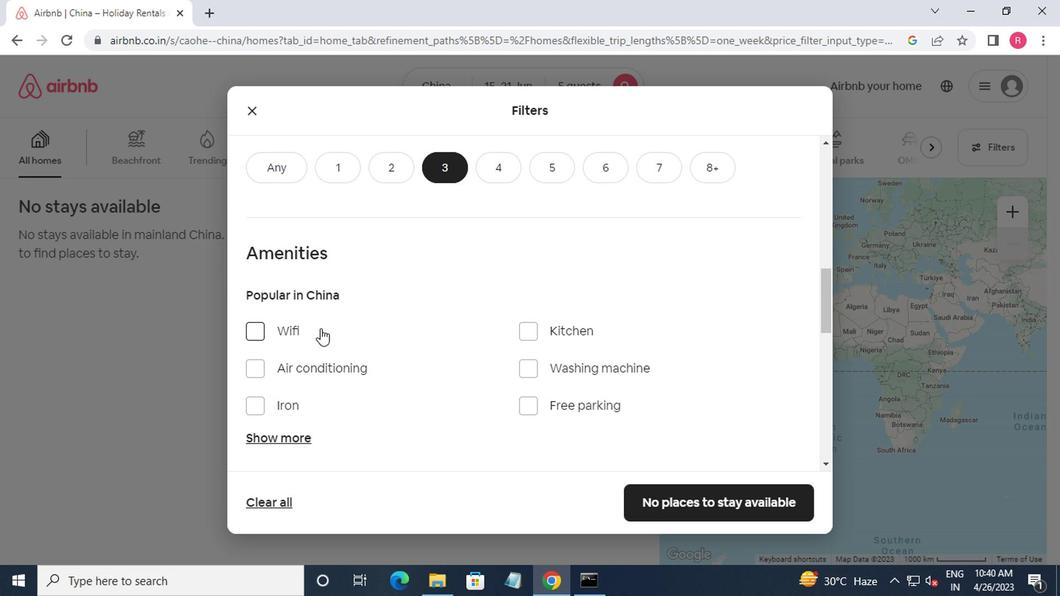 
Action: Mouse scrolled (322, 325) with delta (0, -1)
Screenshot: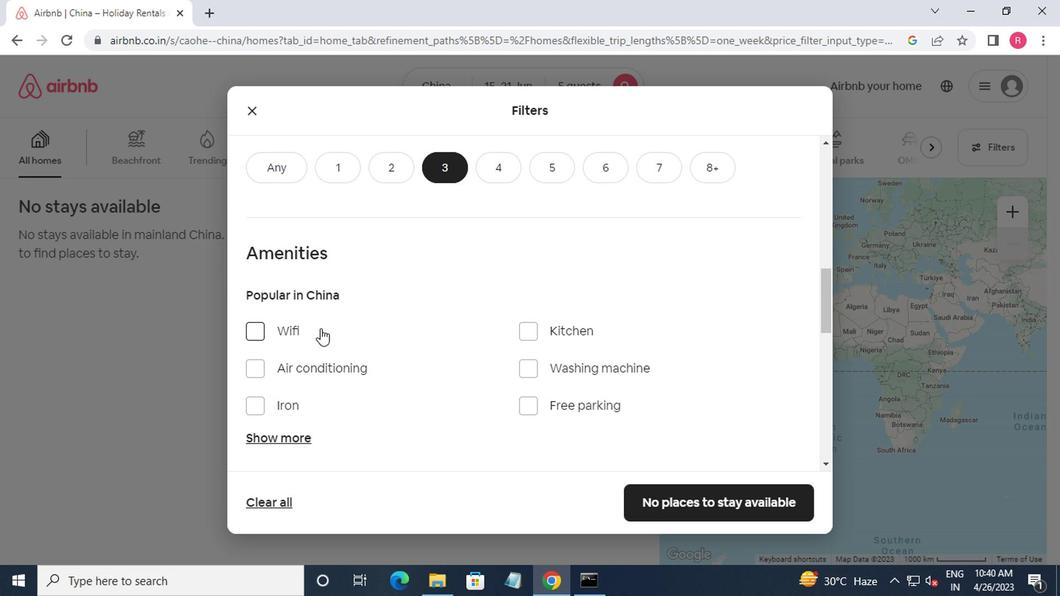 
Action: Mouse moved to (324, 327)
Screenshot: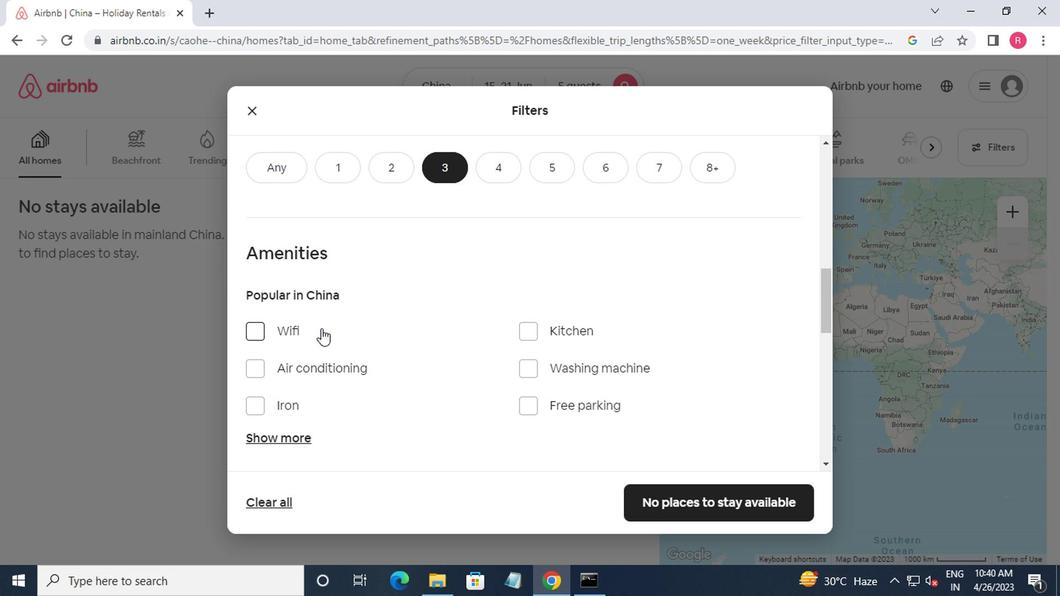
Action: Mouse scrolled (324, 326) with delta (0, 0)
Screenshot: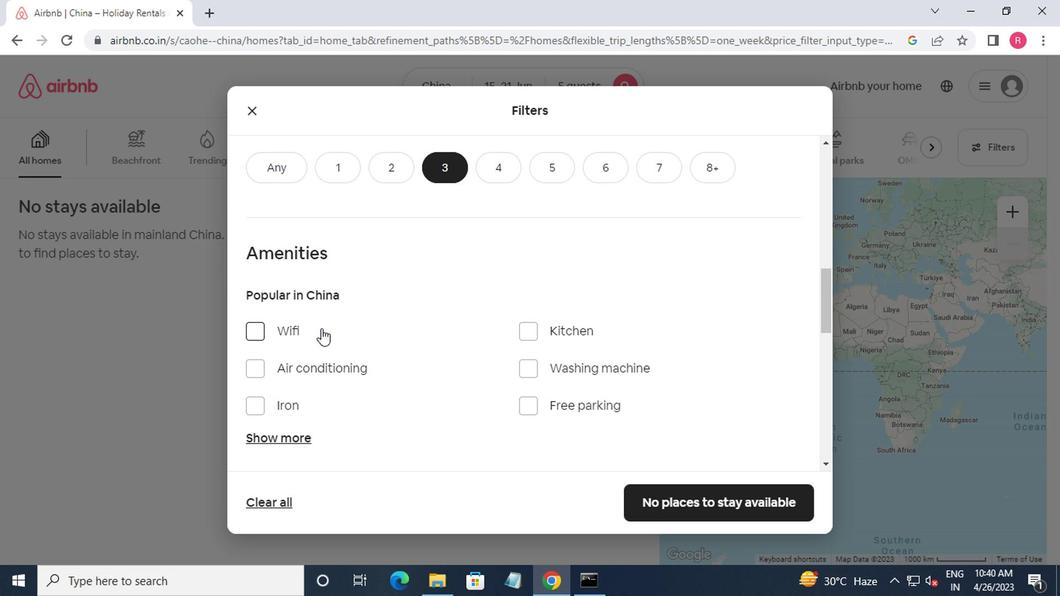 
Action: Mouse moved to (597, 362)
Screenshot: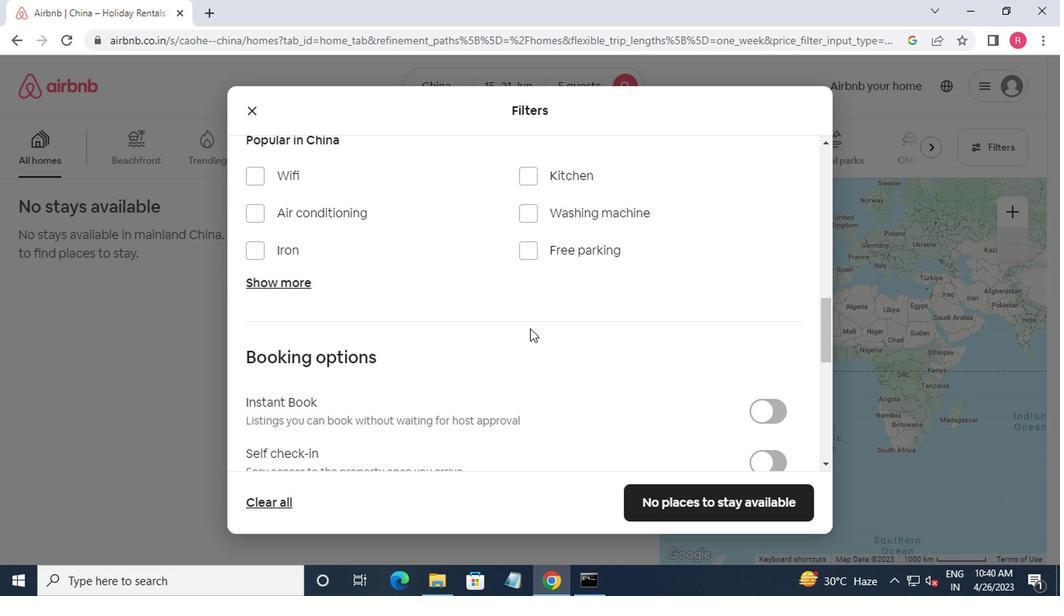 
Action: Mouse scrolled (597, 361) with delta (0, -1)
Screenshot: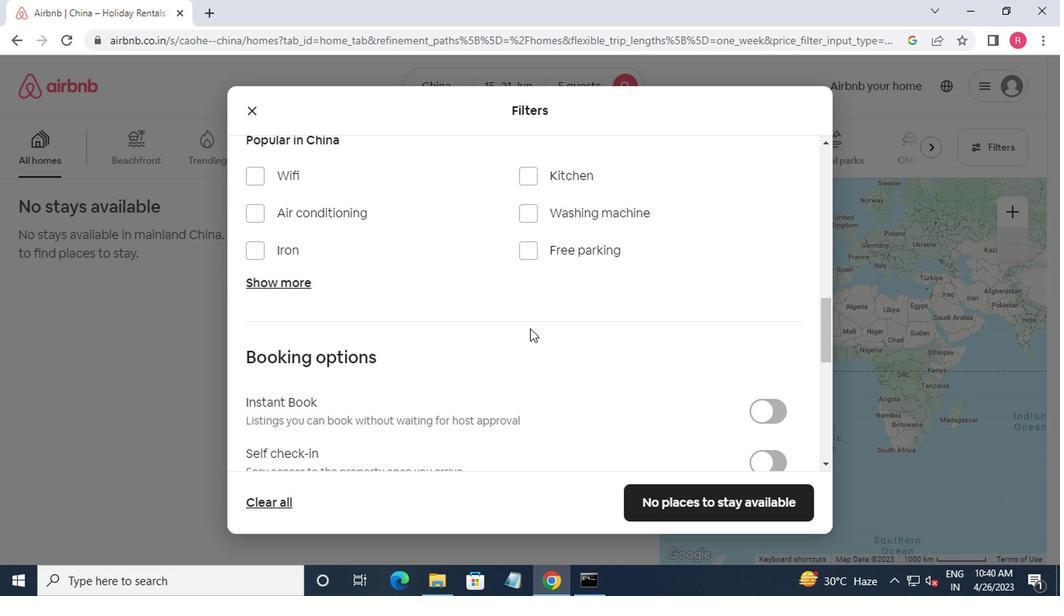 
Action: Mouse moved to (601, 365)
Screenshot: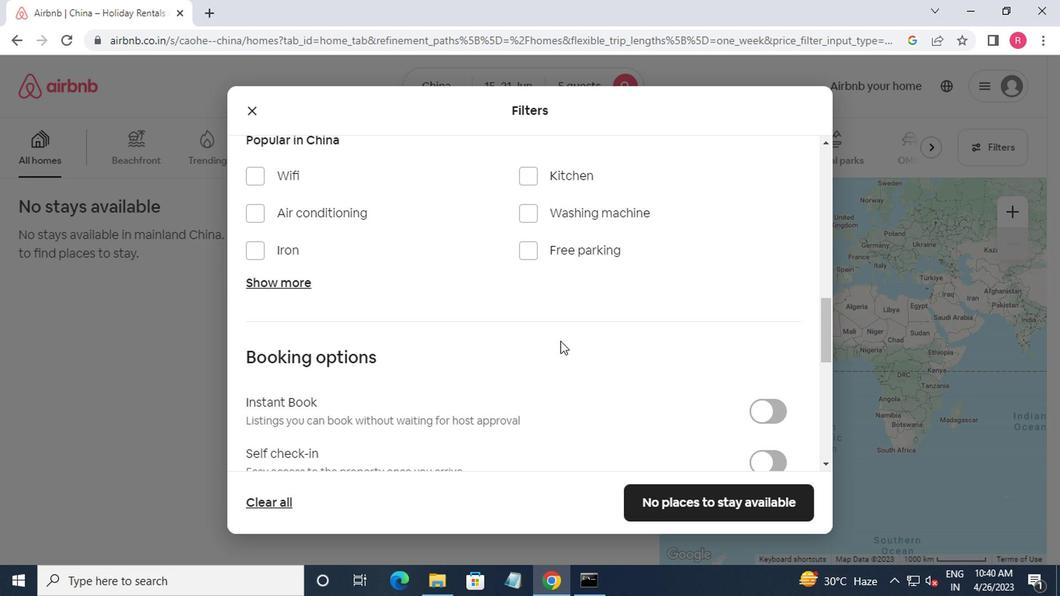 
Action: Mouse scrolled (601, 365) with delta (0, 0)
Screenshot: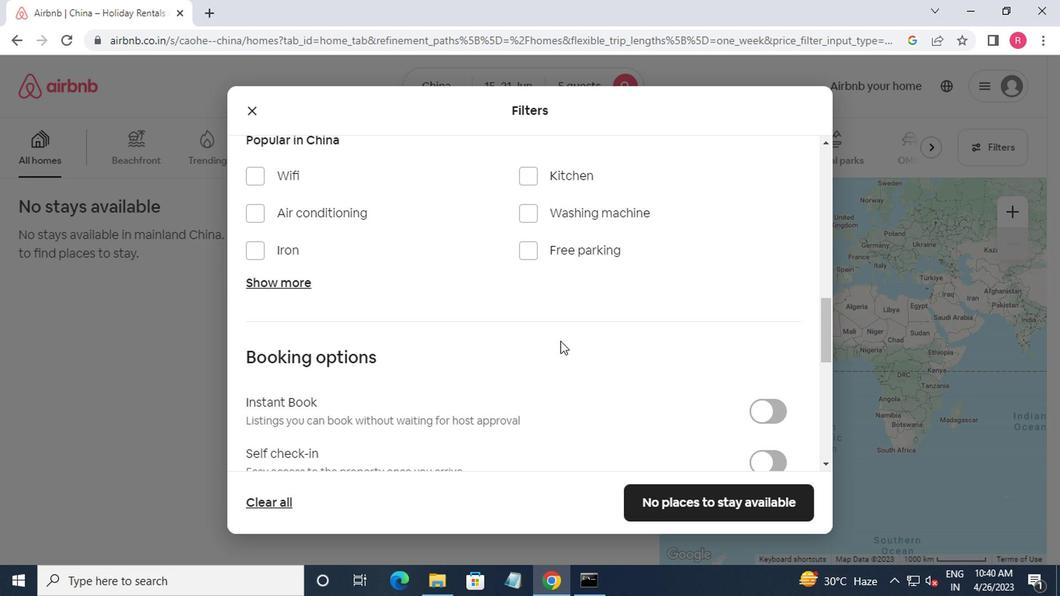
Action: Mouse moved to (756, 309)
Screenshot: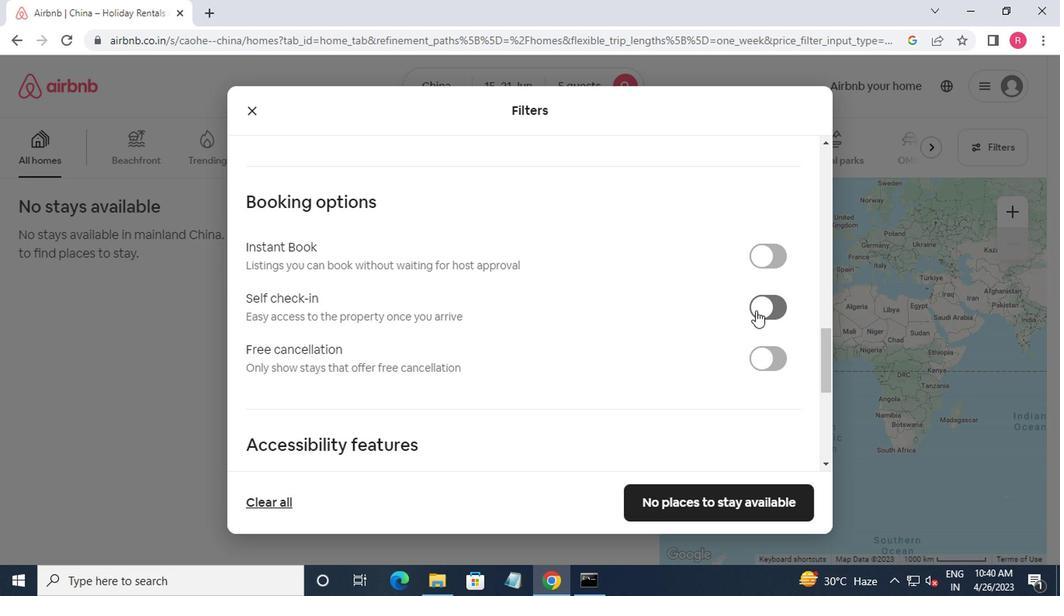 
Action: Mouse pressed left at (756, 309)
Screenshot: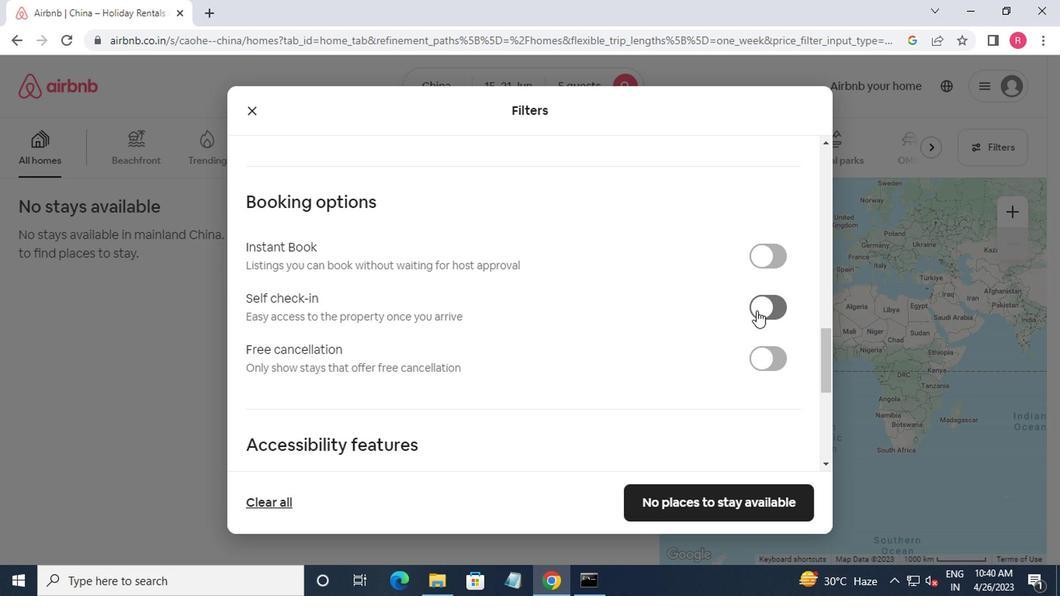
Action: Mouse moved to (756, 309)
Screenshot: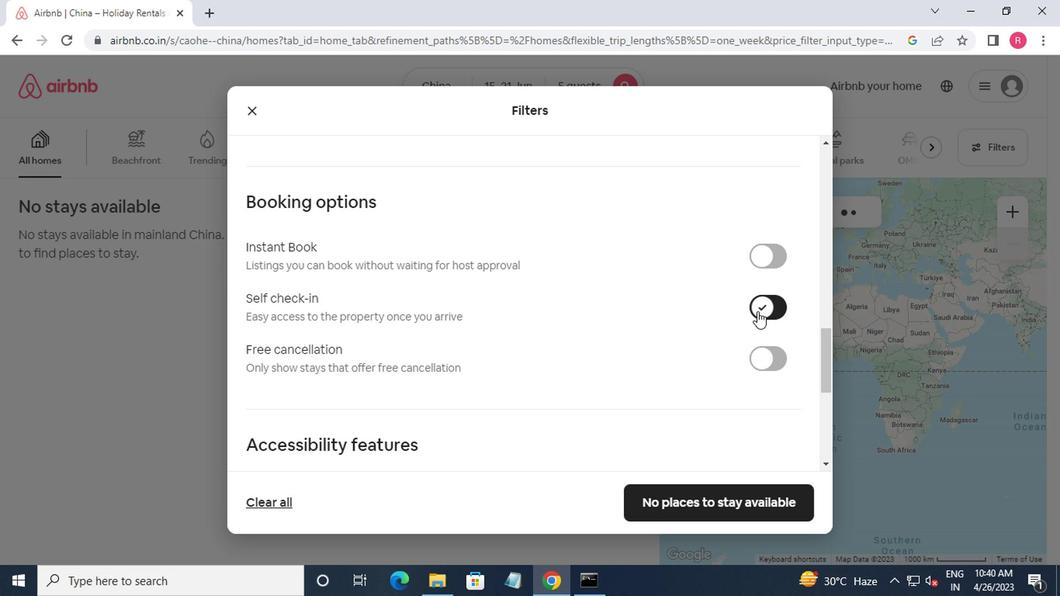 
Action: Mouse scrolled (756, 309) with delta (0, 0)
Screenshot: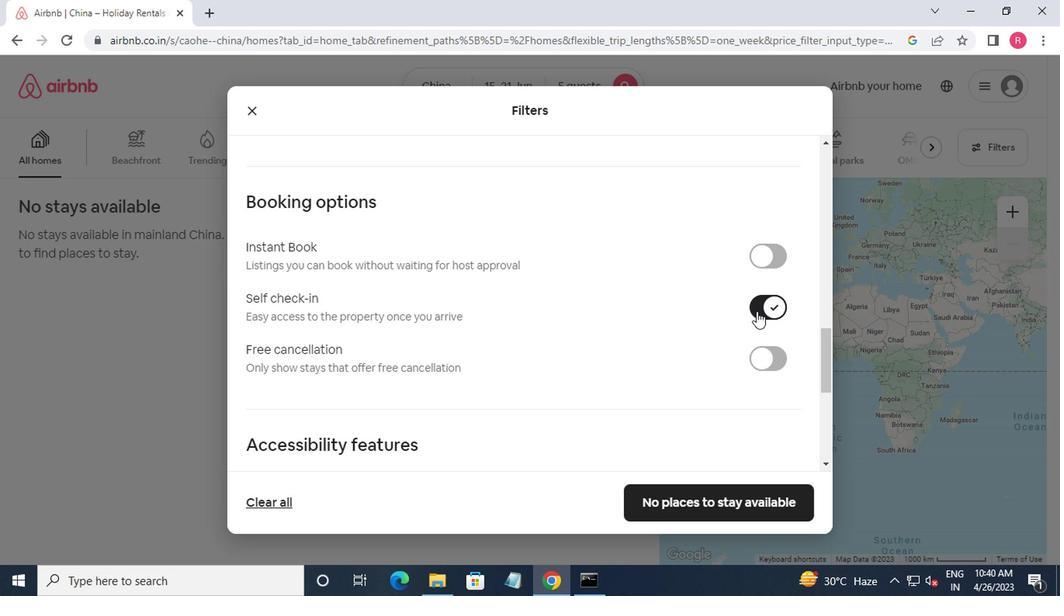 
Action: Mouse scrolled (756, 309) with delta (0, 0)
Screenshot: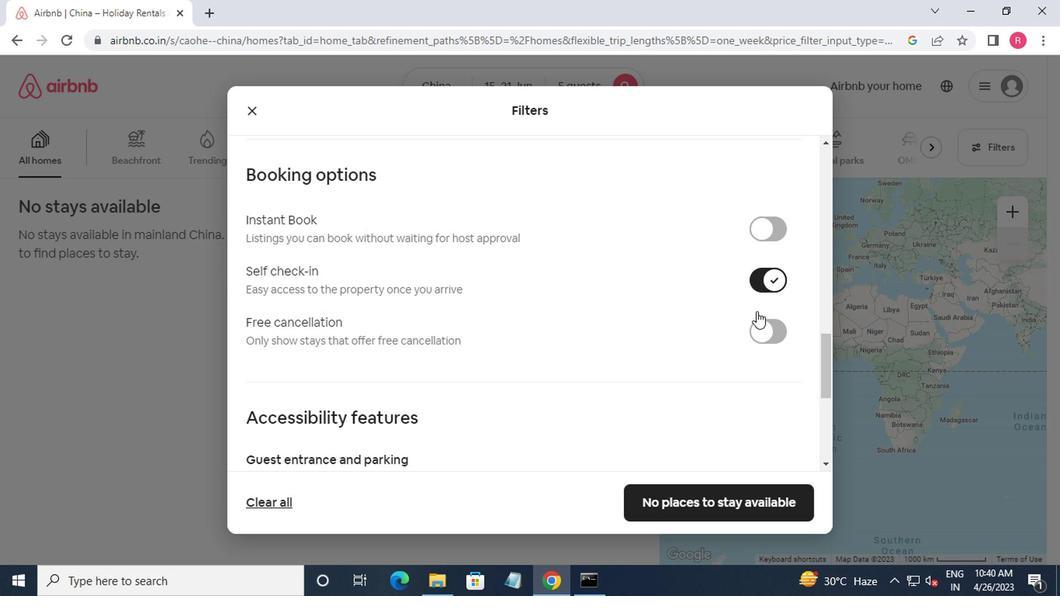 
Action: Mouse scrolled (756, 309) with delta (0, 0)
Screenshot: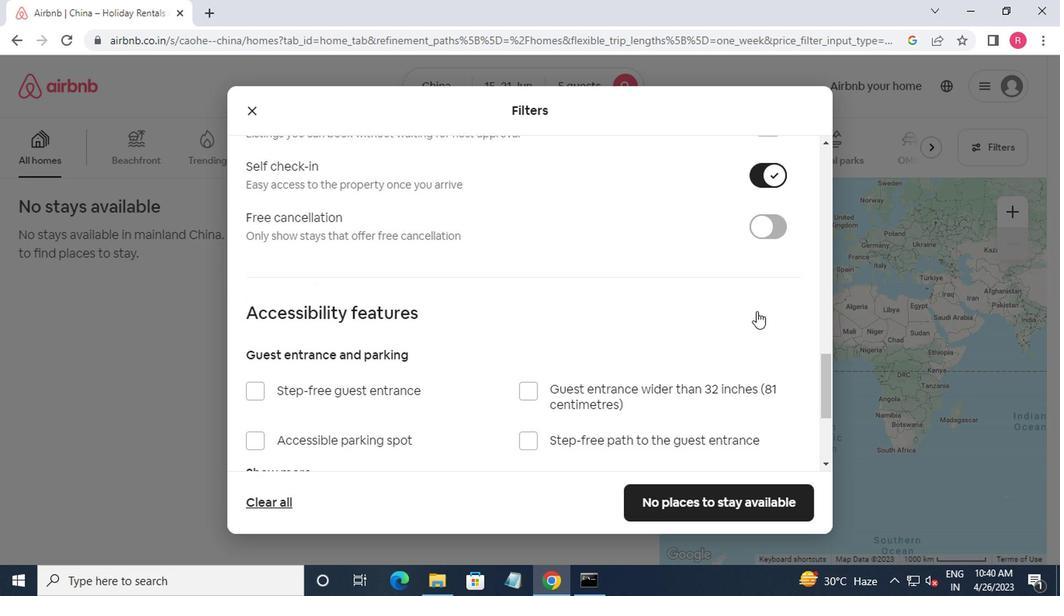 
Action: Mouse scrolled (756, 309) with delta (0, 0)
Screenshot: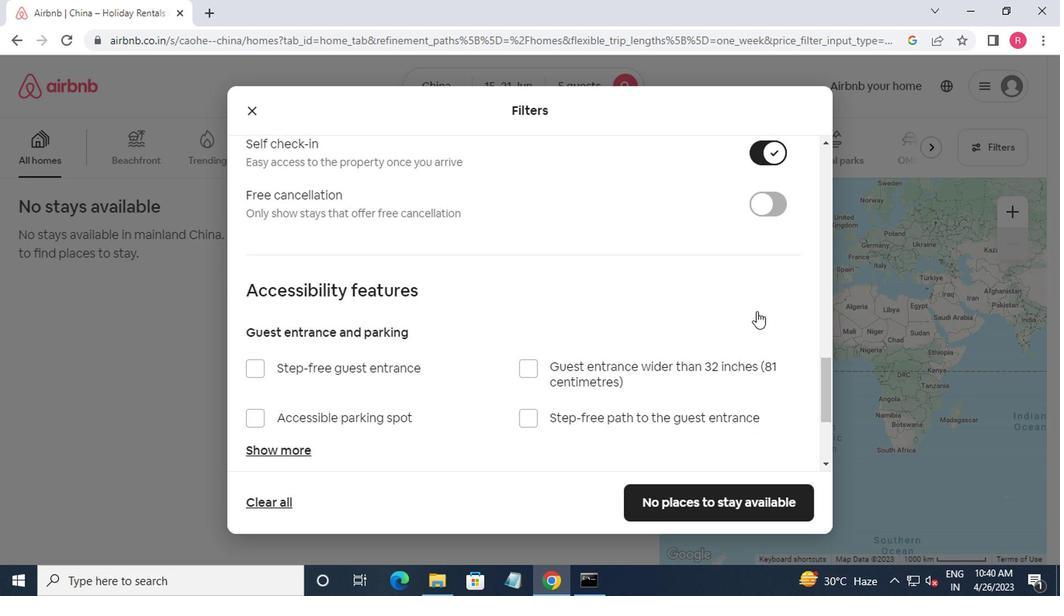 
Action: Mouse moved to (753, 309)
Screenshot: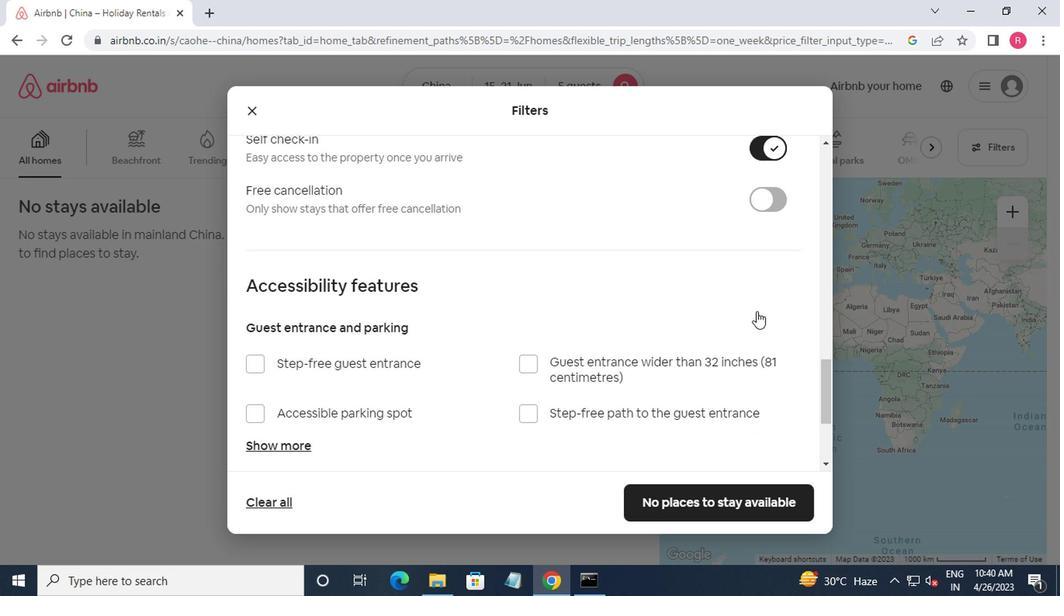 
Action: Mouse scrolled (753, 309) with delta (0, 0)
Screenshot: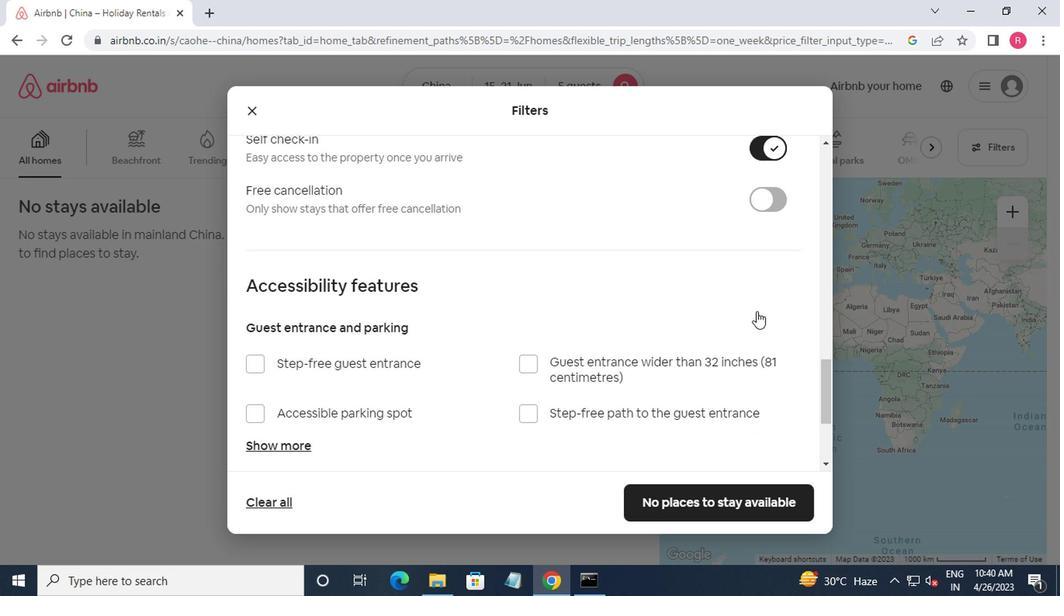 
Action: Mouse moved to (713, 343)
Screenshot: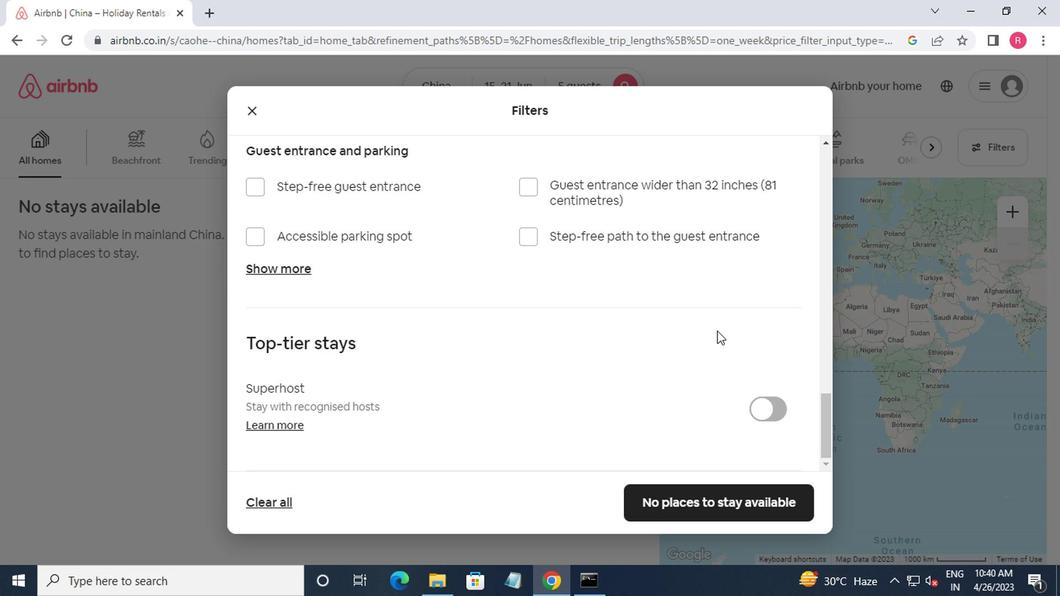 
Action: Mouse scrolled (713, 342) with delta (0, -1)
Screenshot: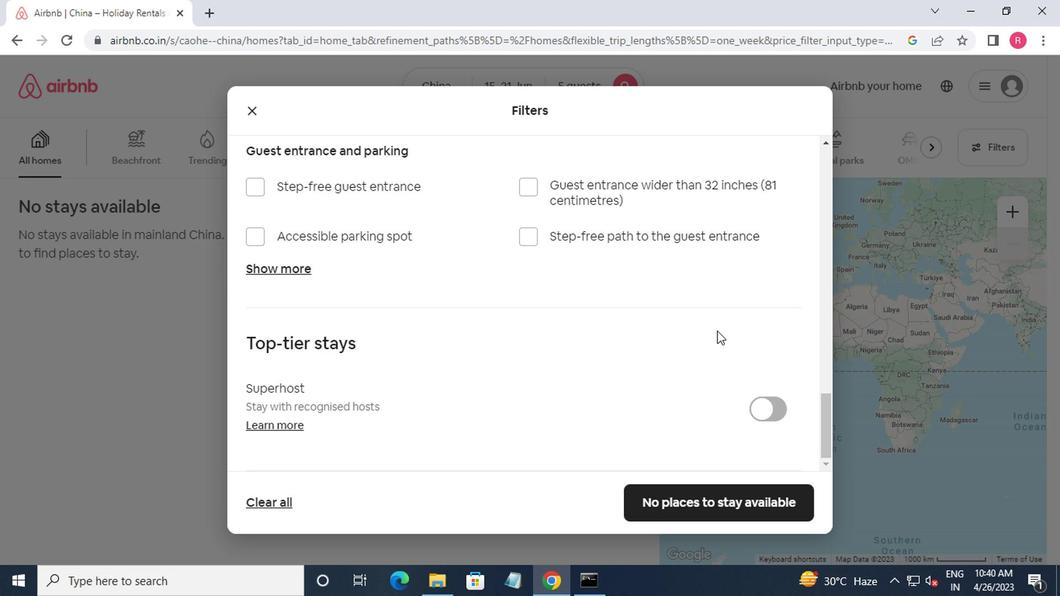 
Action: Mouse moved to (713, 344)
Screenshot: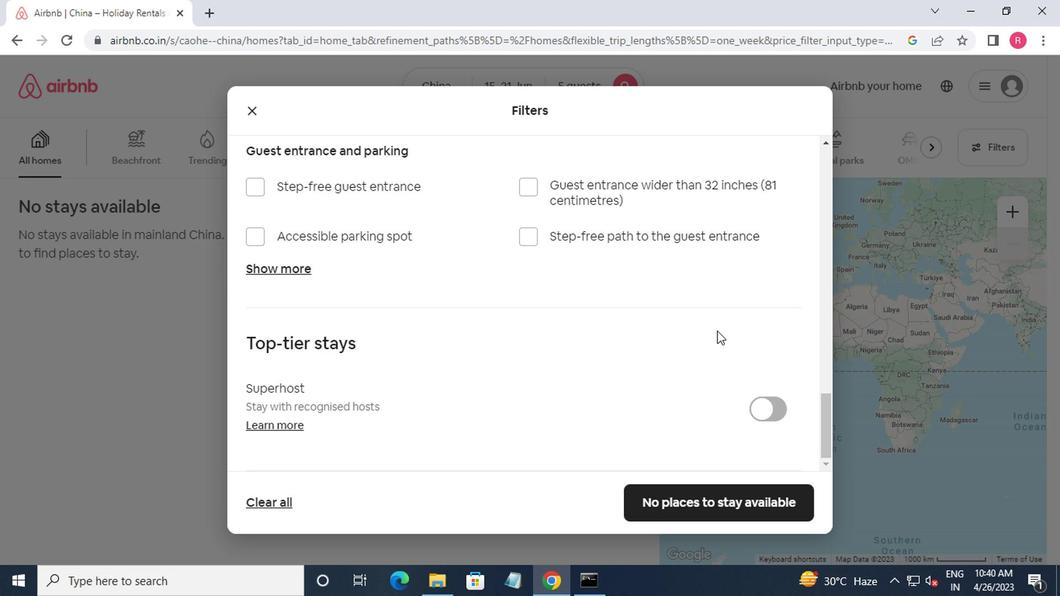 
Action: Mouse scrolled (713, 344) with delta (0, 0)
Screenshot: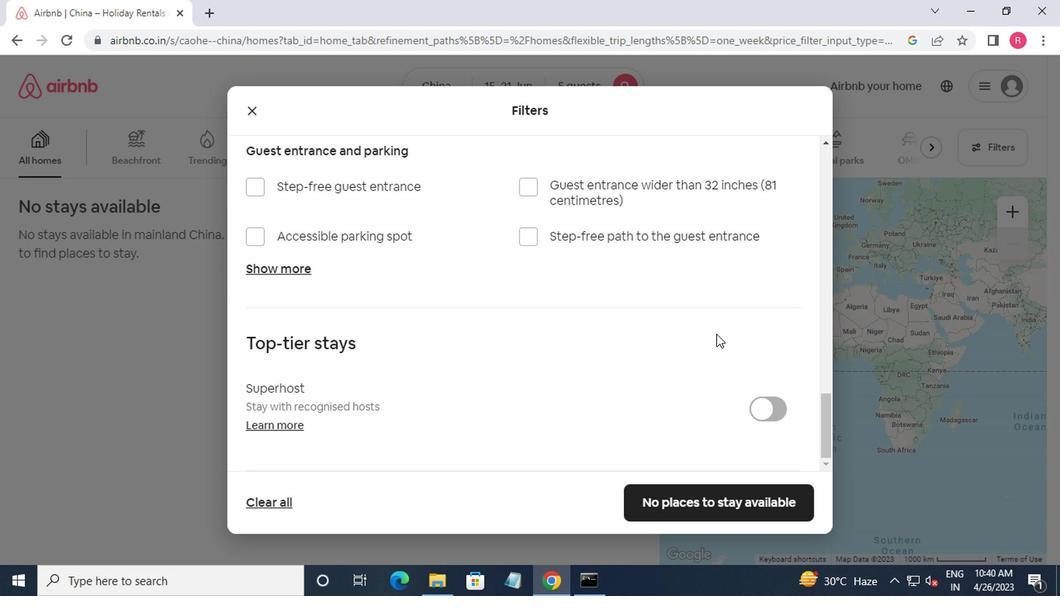 
Action: Mouse moved to (712, 346)
Screenshot: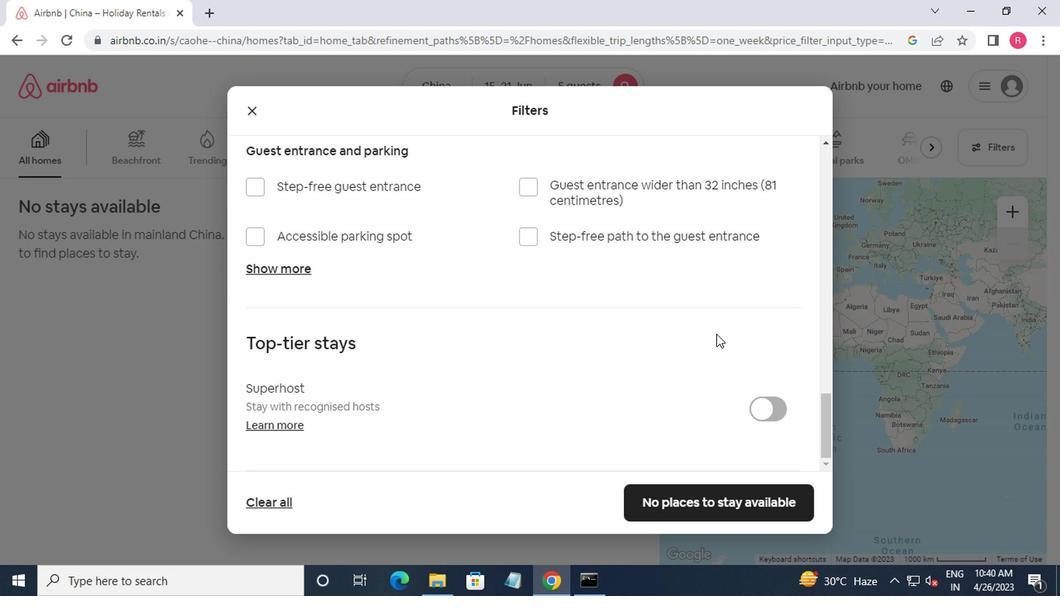 
Action: Mouse scrolled (712, 345) with delta (0, 0)
Screenshot: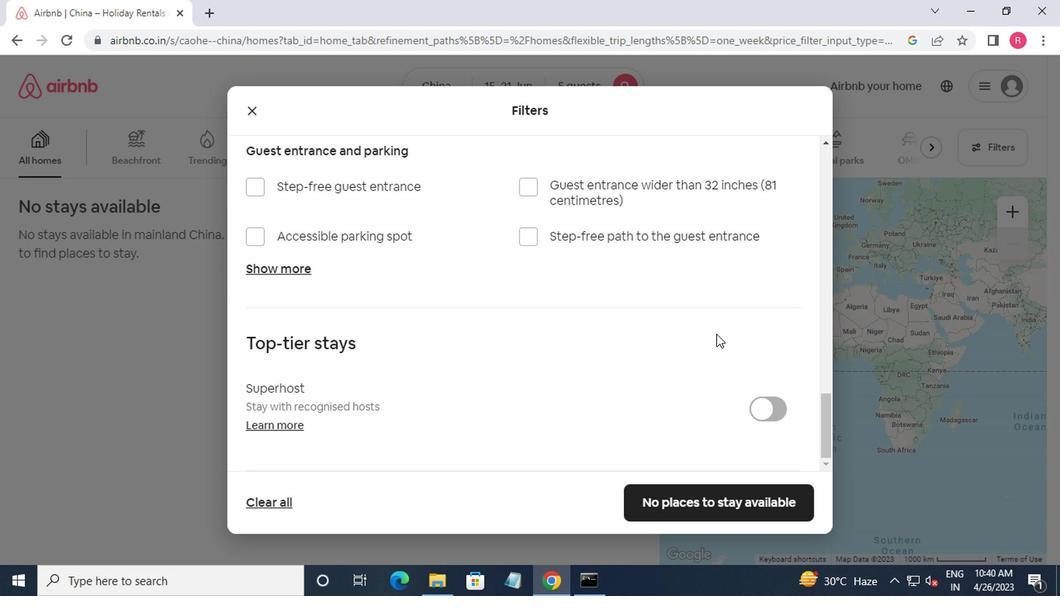 
Action: Mouse moved to (689, 489)
Screenshot: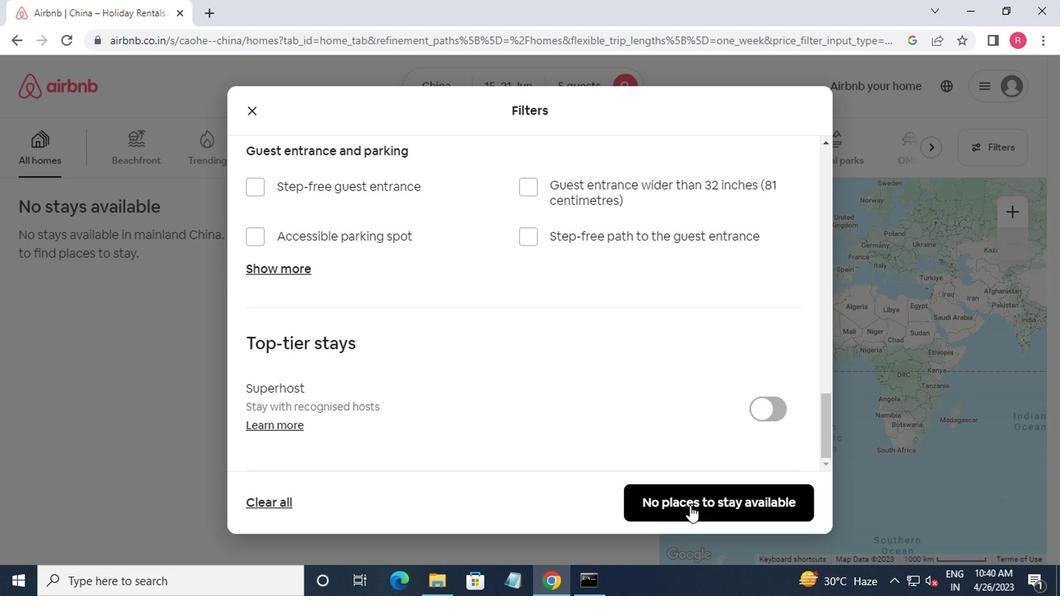 
Action: Mouse pressed left at (689, 489)
Screenshot: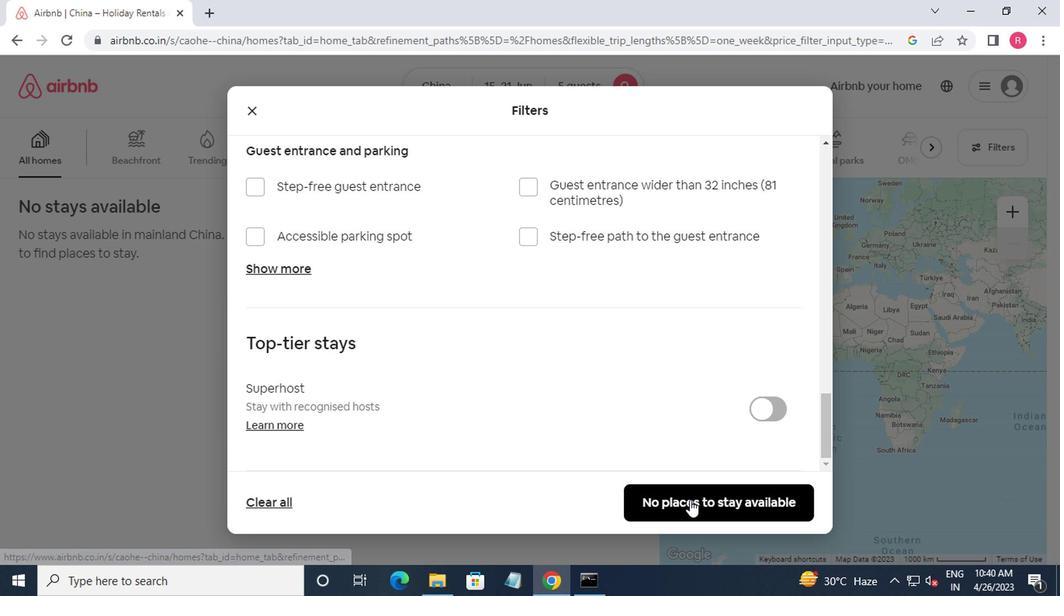 
Action: Mouse moved to (687, 487)
Screenshot: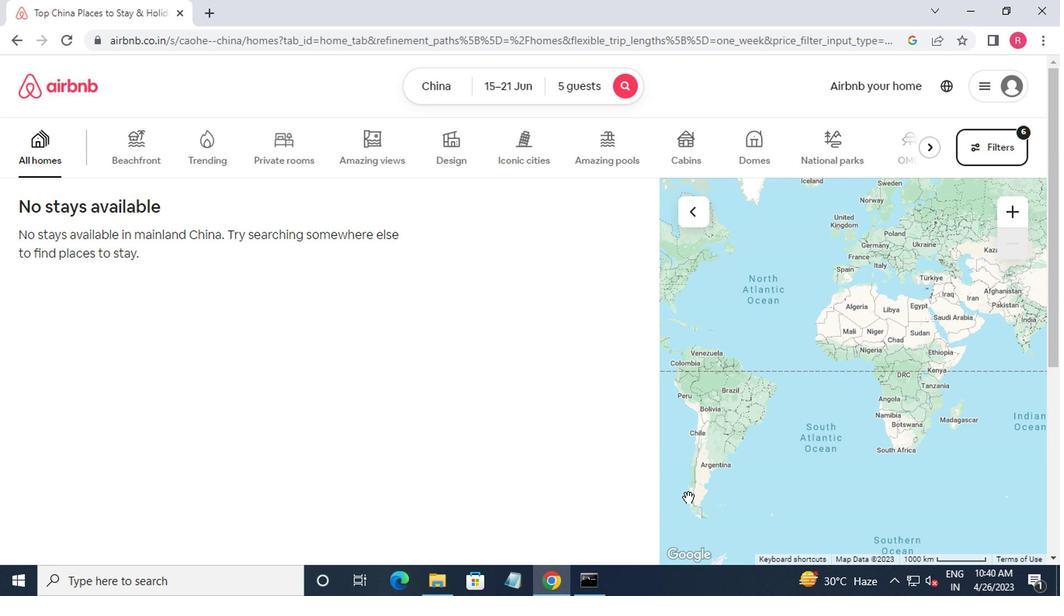 
